 Task: Find connections with filter location Gualeguay with filter topic #hr with filter profile language English with filter current company Bosch India with filter school KAZI NAZRUL UNIVERSITY, ASANSOL with filter industry Fashion Accessories Manufacturing with filter service category Event Planning with filter keywords title Continuous Improvement Consultant
Action: Mouse moved to (579, 108)
Screenshot: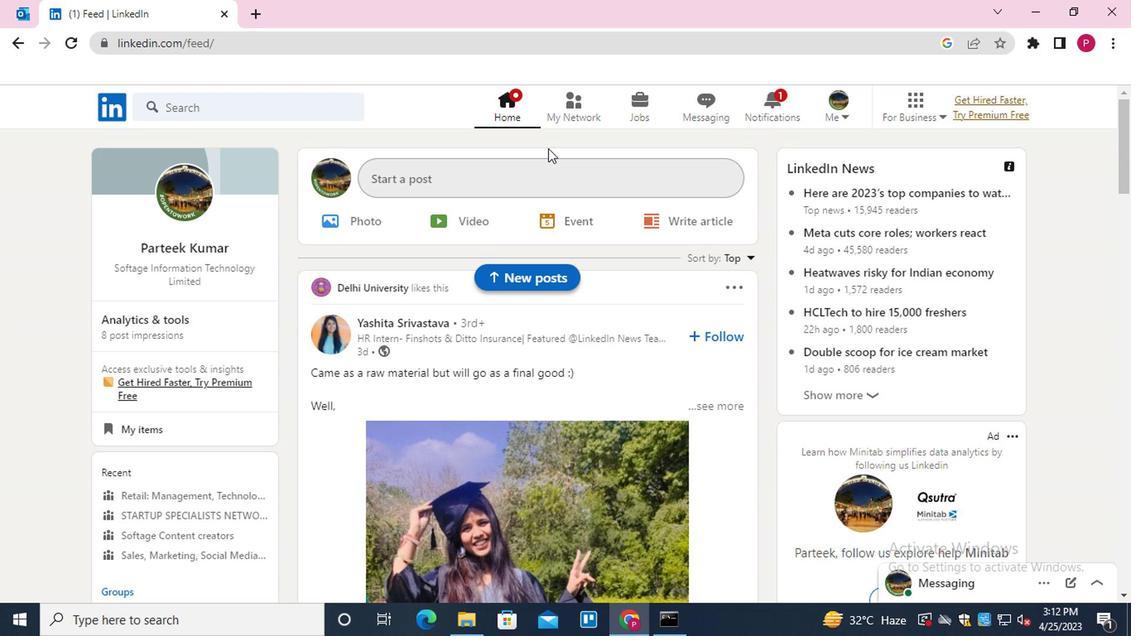 
Action: Mouse pressed left at (579, 108)
Screenshot: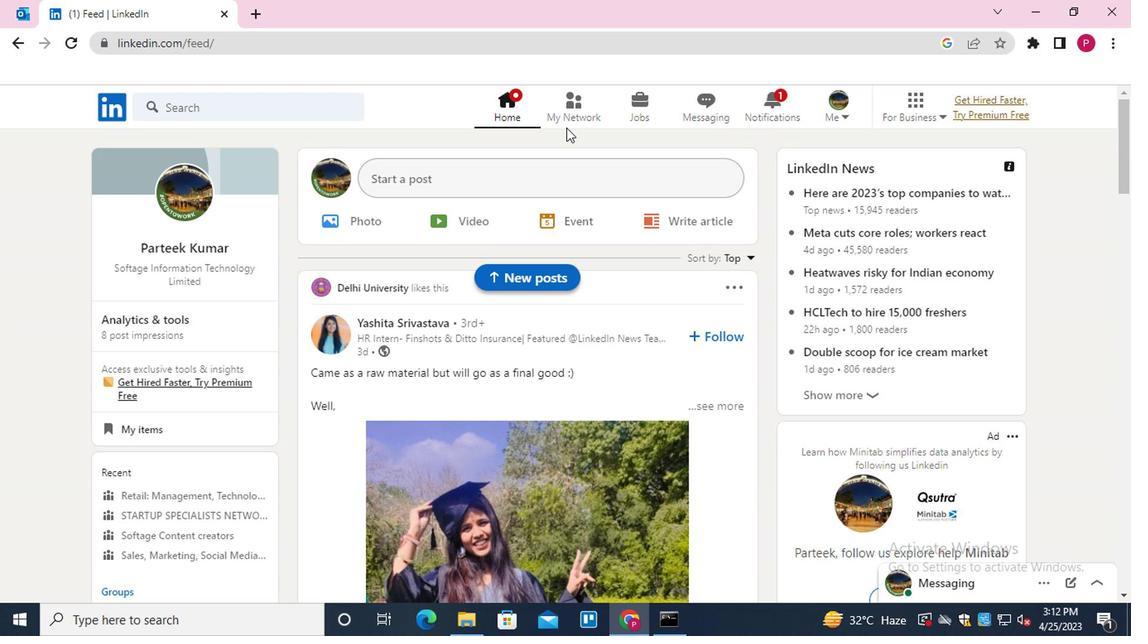 
Action: Mouse moved to (220, 199)
Screenshot: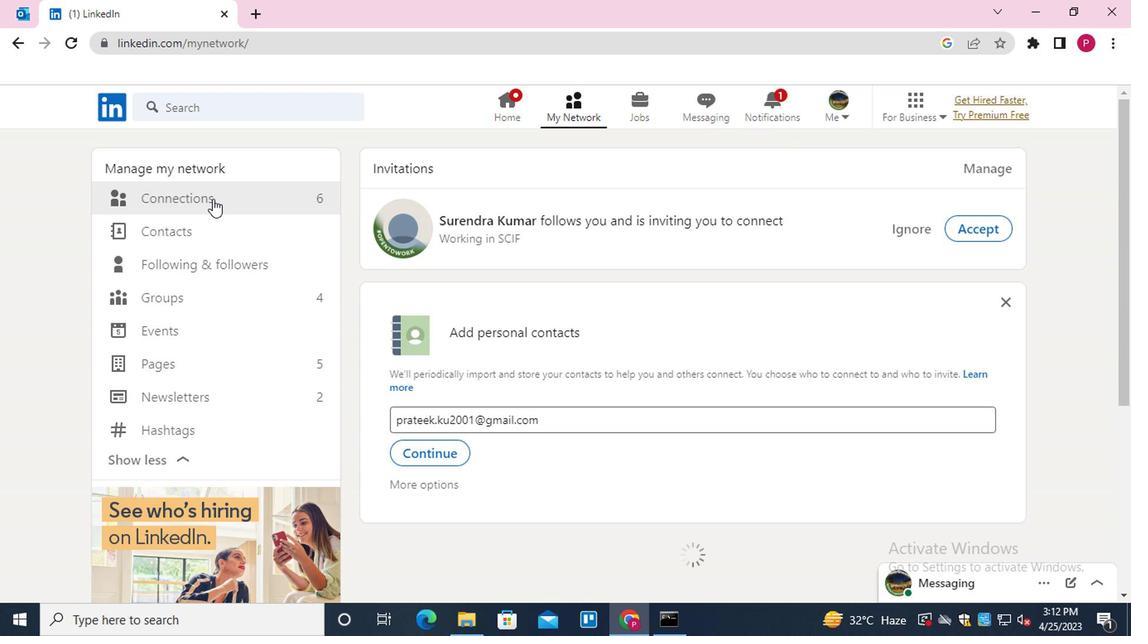 
Action: Mouse pressed left at (220, 199)
Screenshot: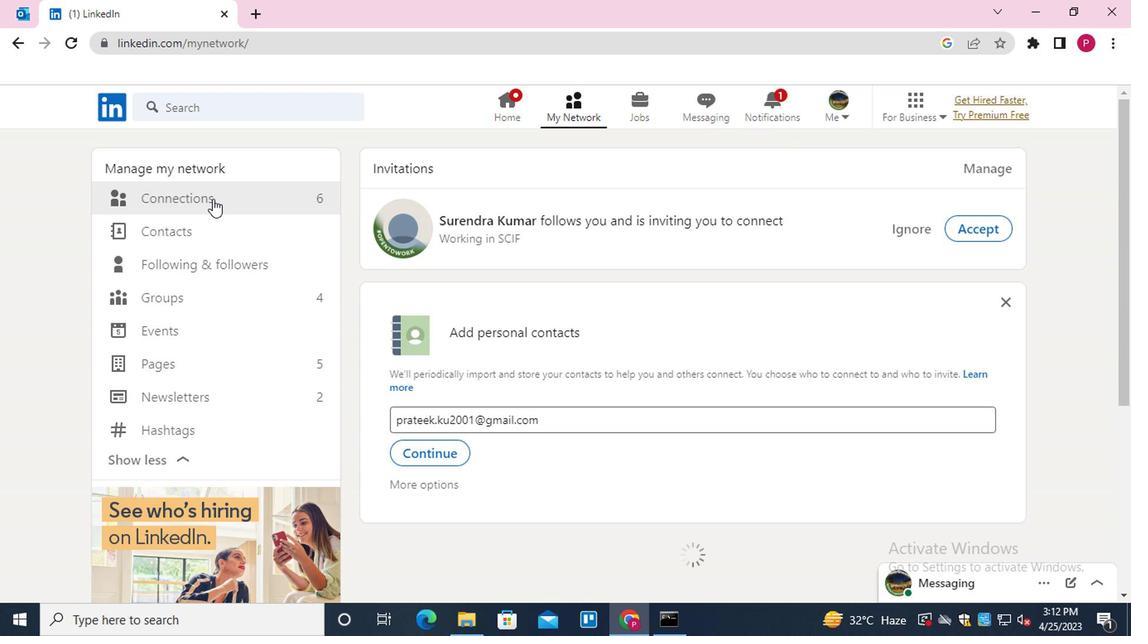 
Action: Mouse moved to (717, 202)
Screenshot: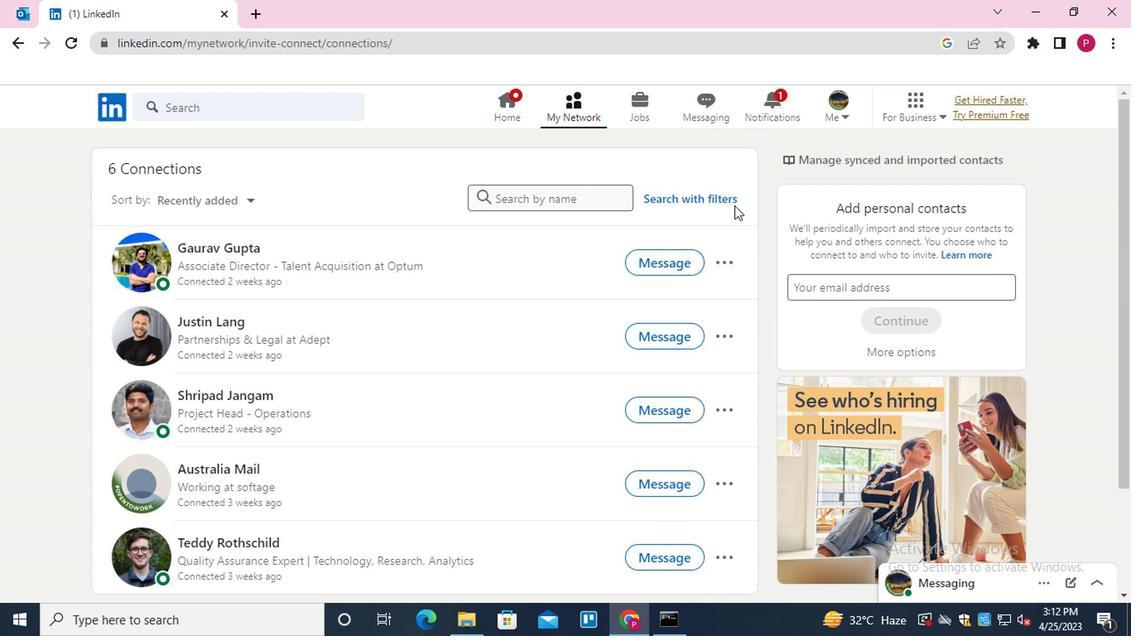 
Action: Mouse pressed left at (717, 202)
Screenshot: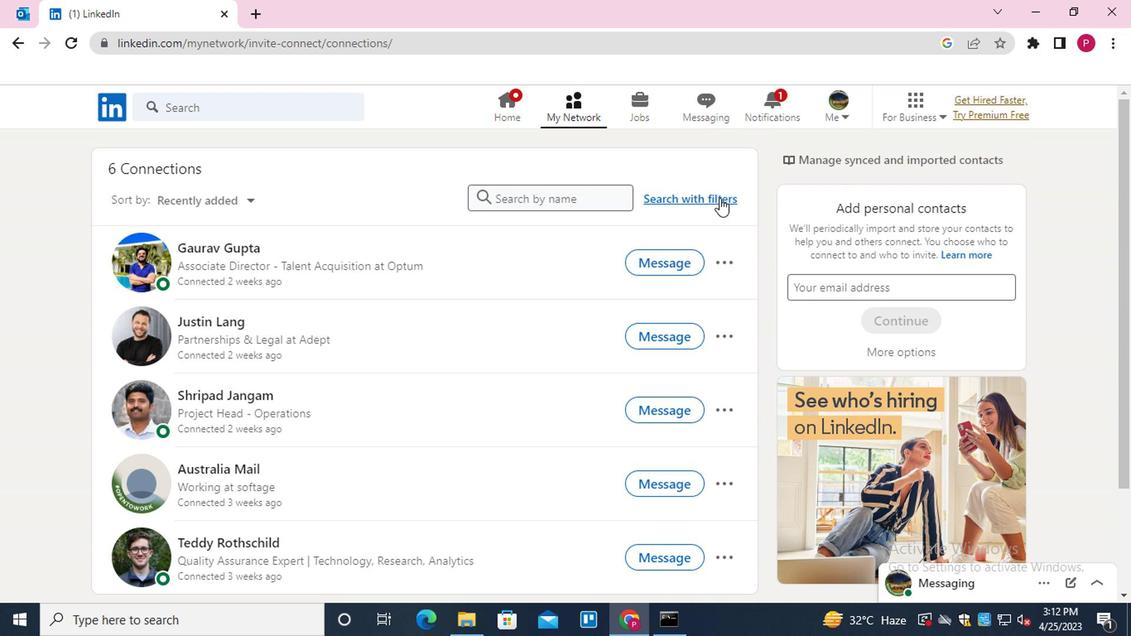 
Action: Mouse moved to (546, 158)
Screenshot: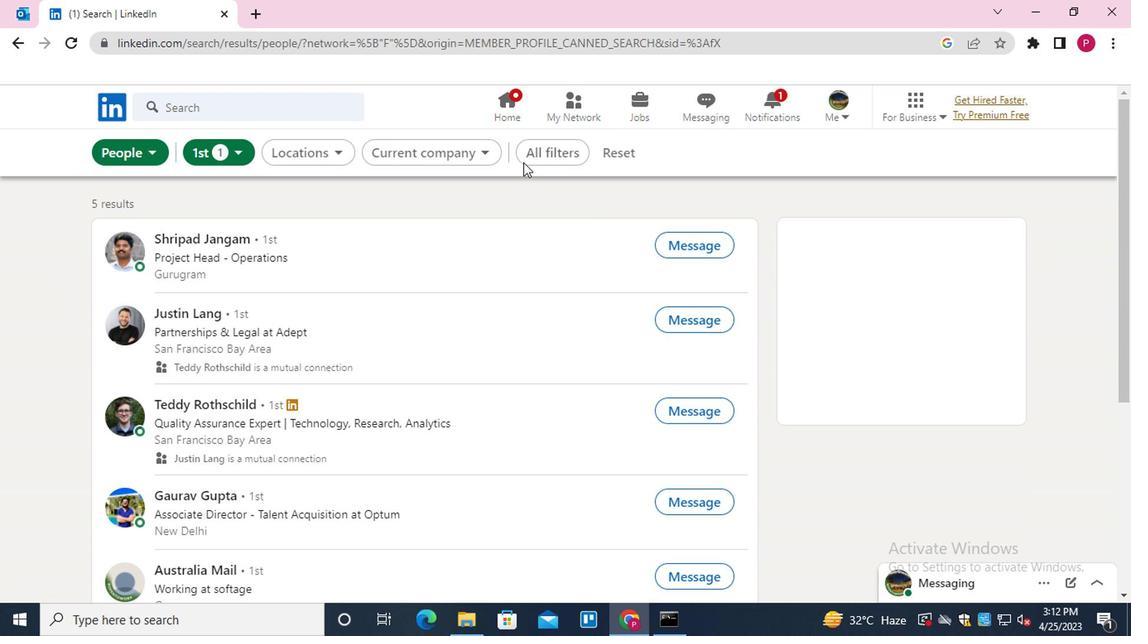 
Action: Mouse pressed left at (546, 158)
Screenshot: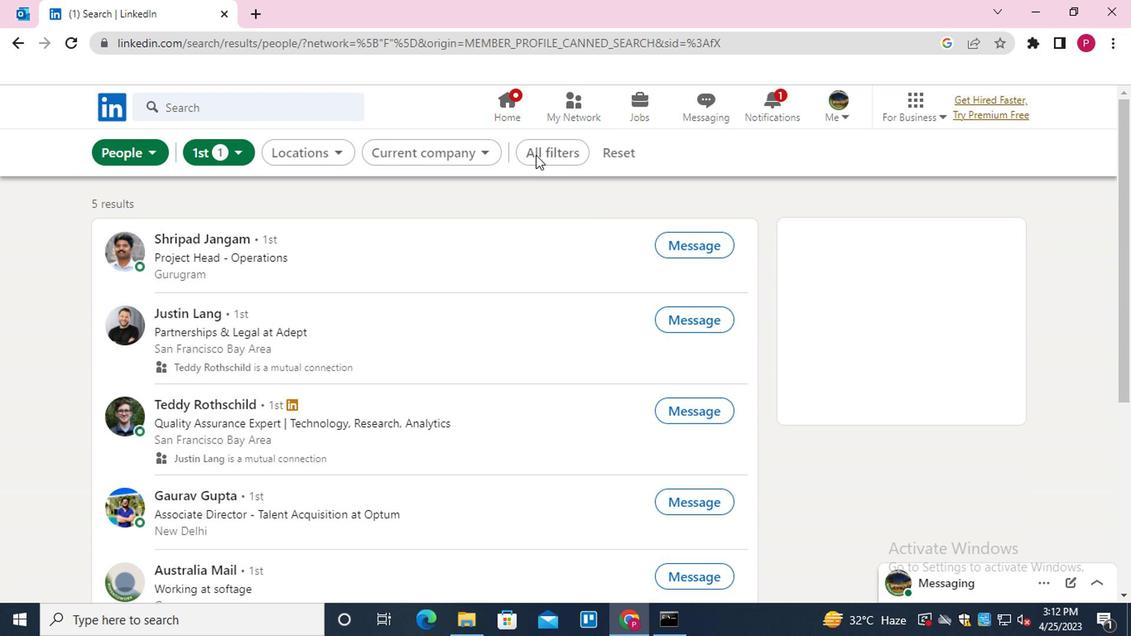 
Action: Mouse moved to (802, 382)
Screenshot: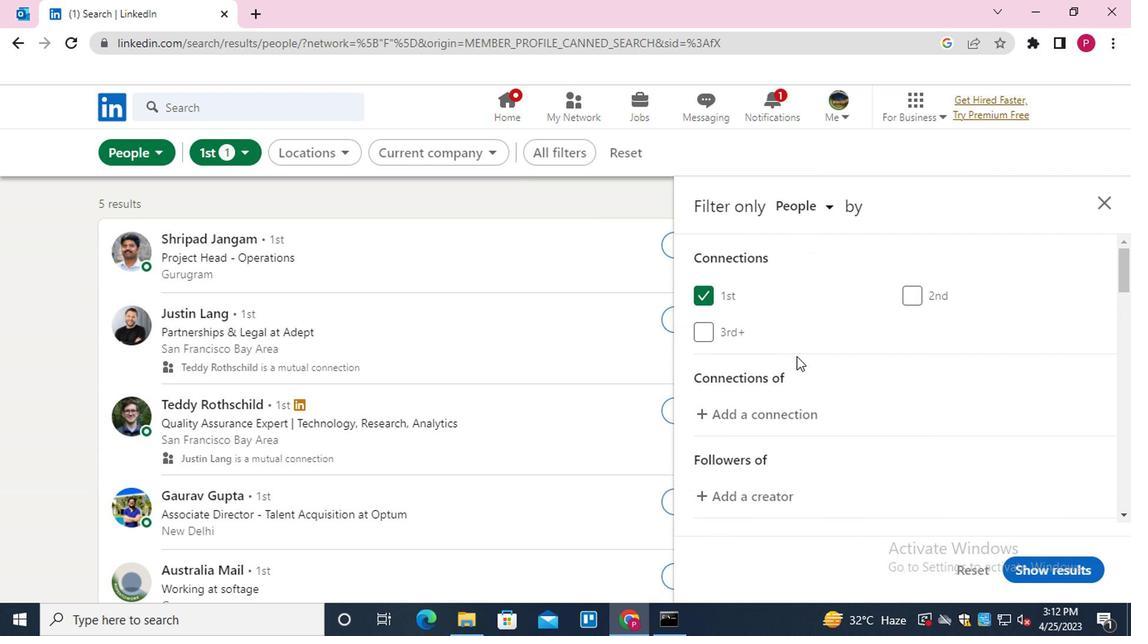 
Action: Mouse scrolled (802, 381) with delta (0, -1)
Screenshot: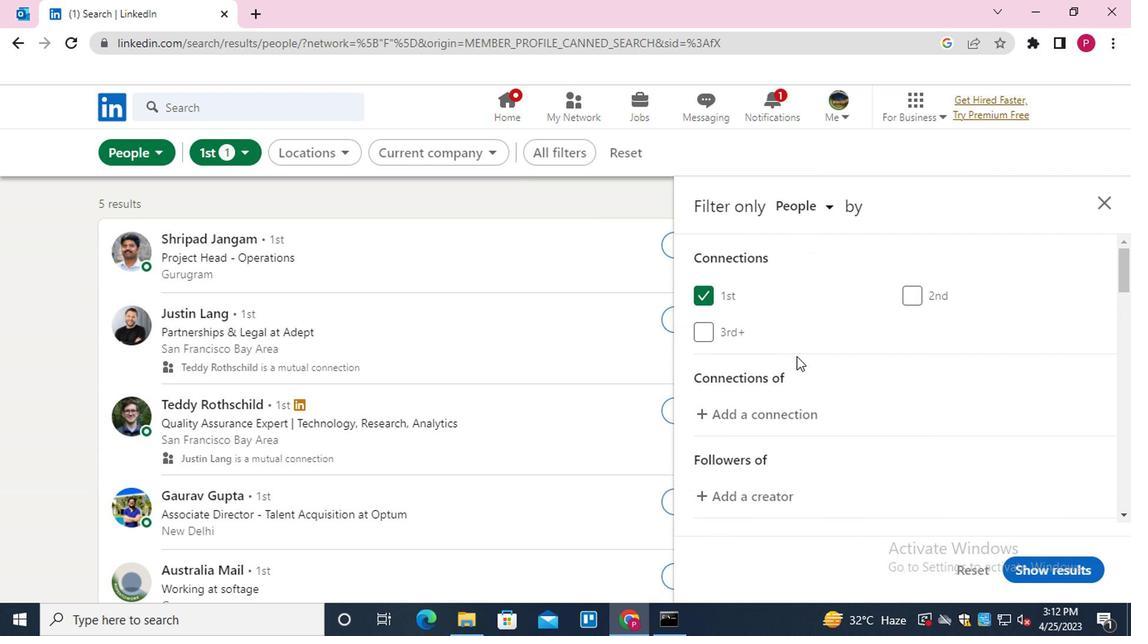 
Action: Mouse moved to (806, 387)
Screenshot: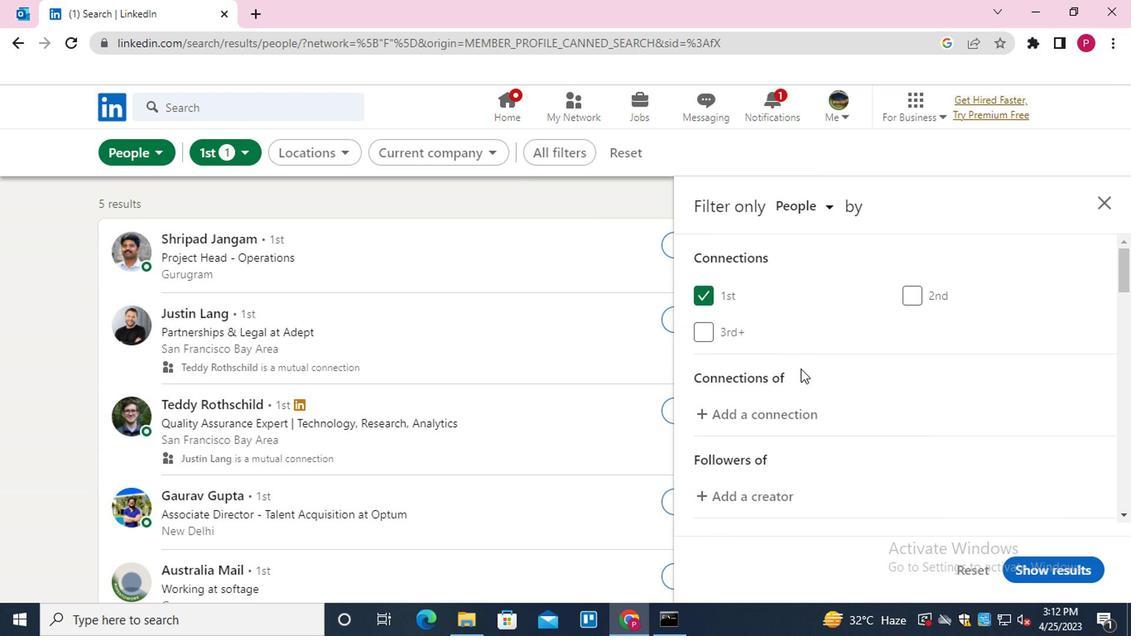
Action: Mouse scrolled (806, 385) with delta (0, -1)
Screenshot: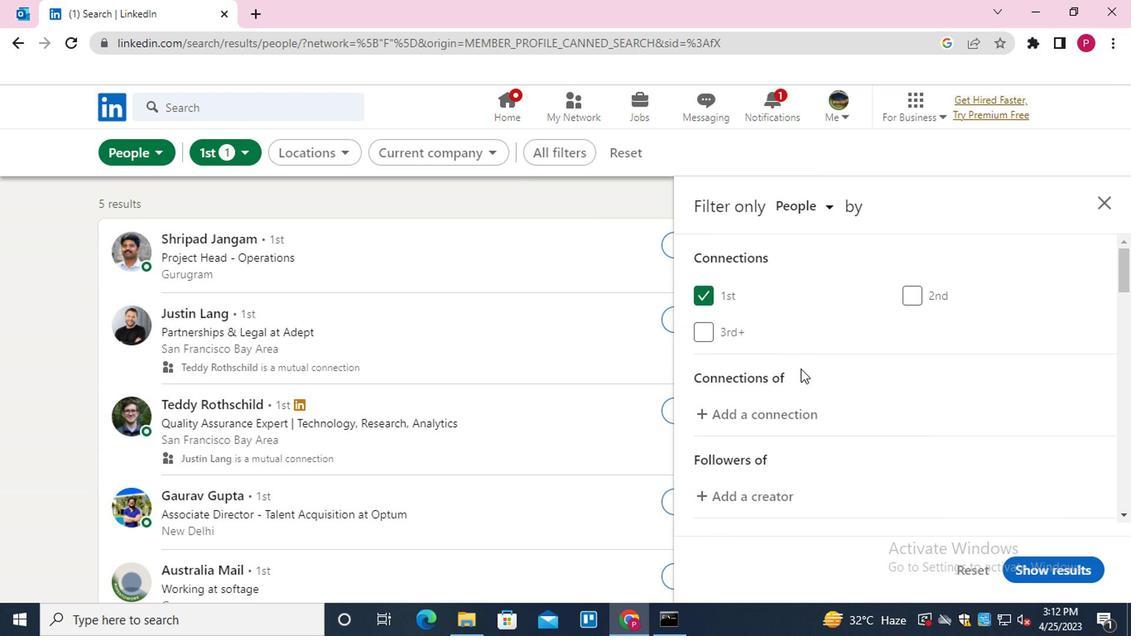 
Action: Mouse moved to (806, 389)
Screenshot: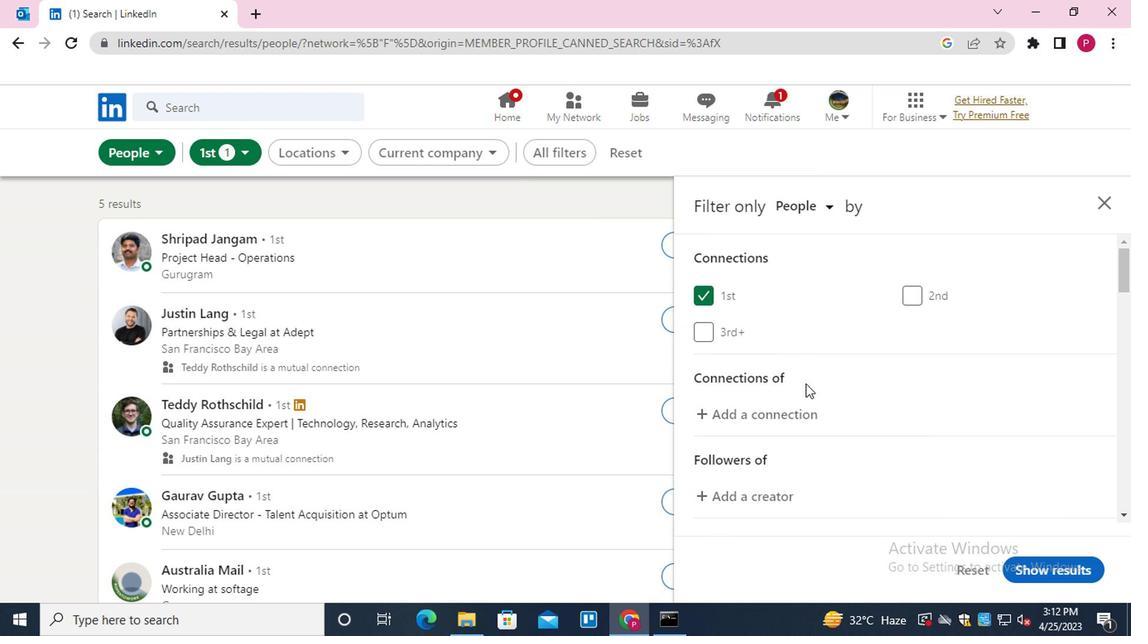 
Action: Mouse scrolled (806, 388) with delta (0, 0)
Screenshot: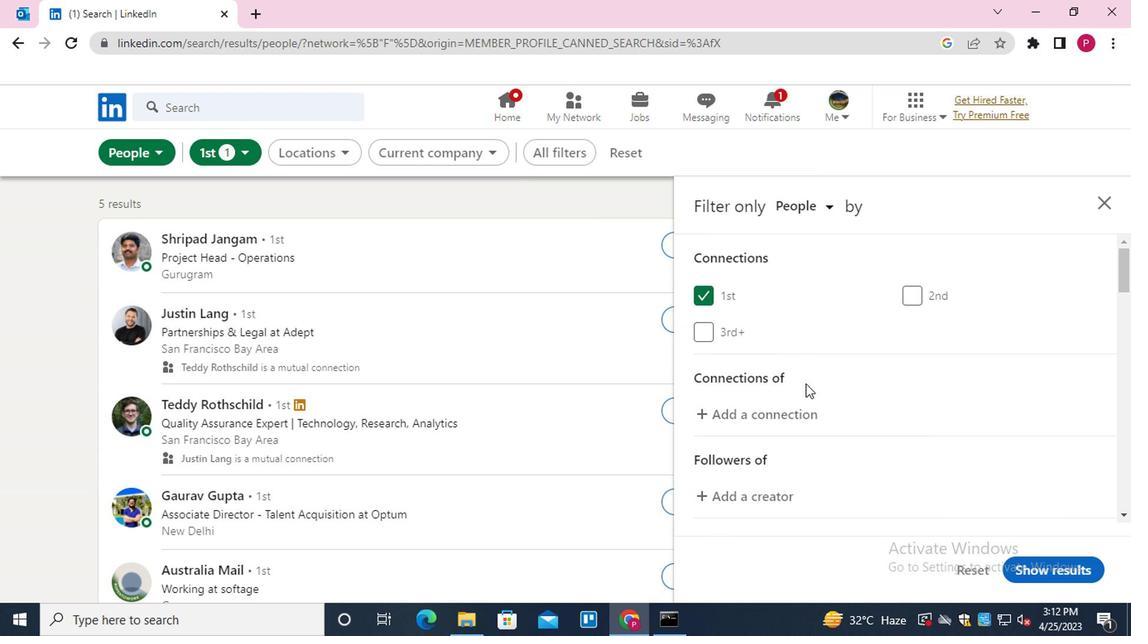 
Action: Mouse moved to (935, 402)
Screenshot: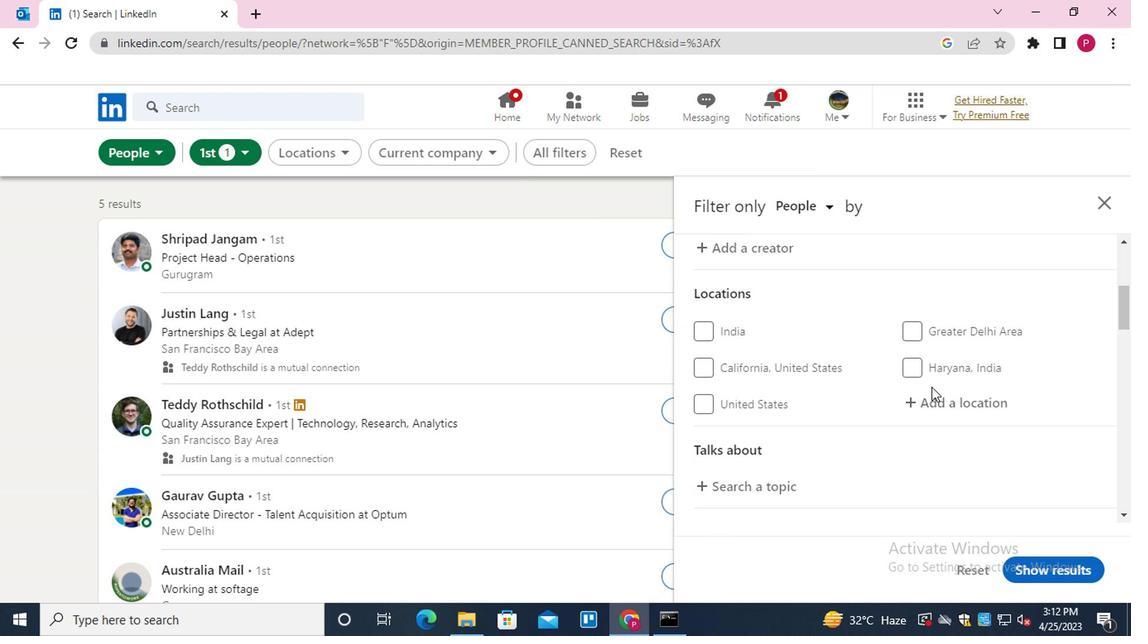 
Action: Mouse pressed left at (935, 402)
Screenshot: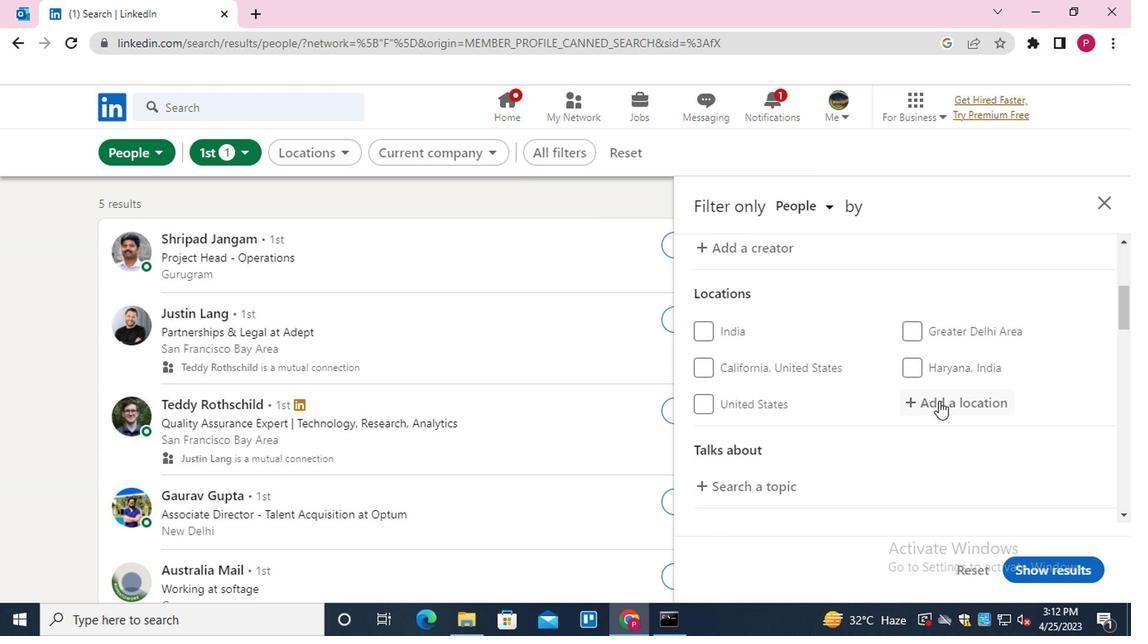 
Action: Mouse moved to (935, 403)
Screenshot: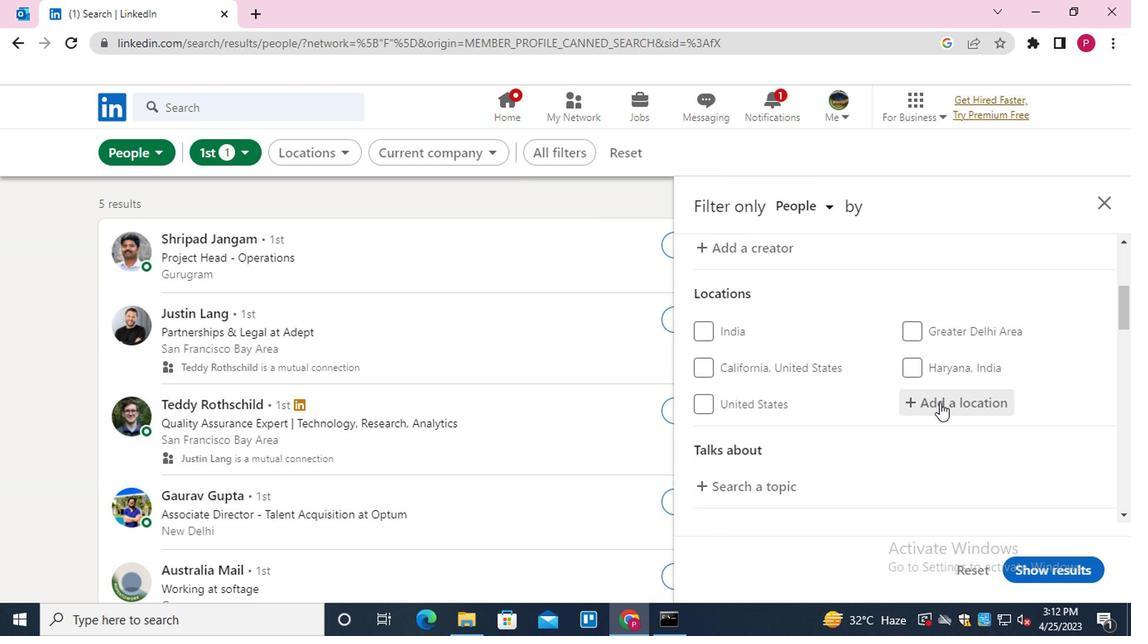 
Action: Key pressed <Key.shift><Key.shift><Key.shift><Key.shift>GUALEGUA
Screenshot: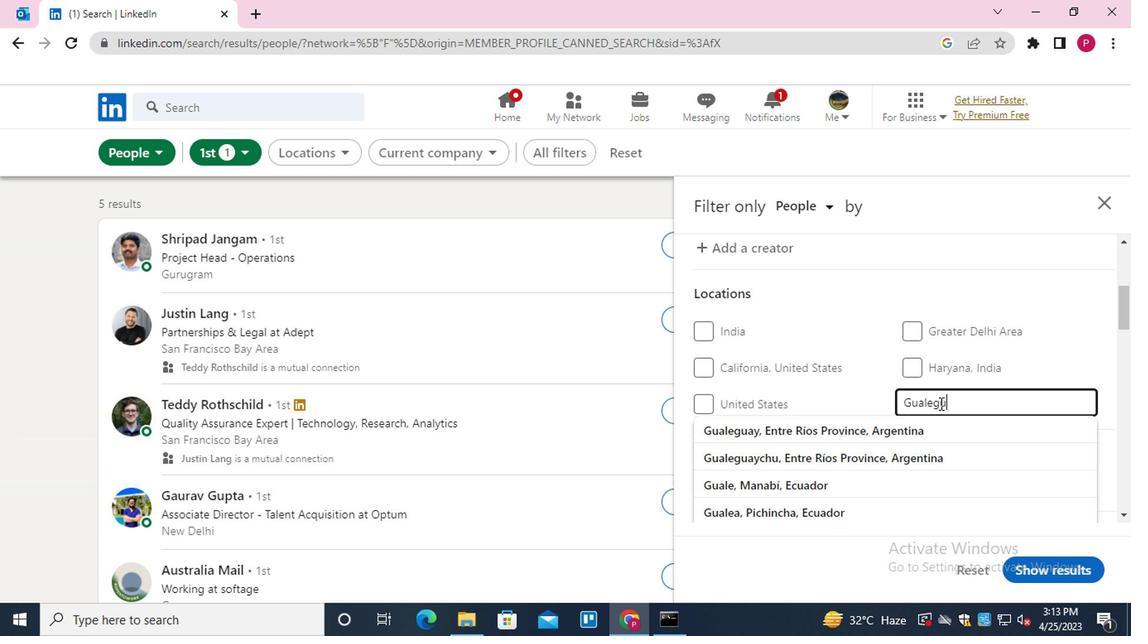 
Action: Mouse moved to (838, 431)
Screenshot: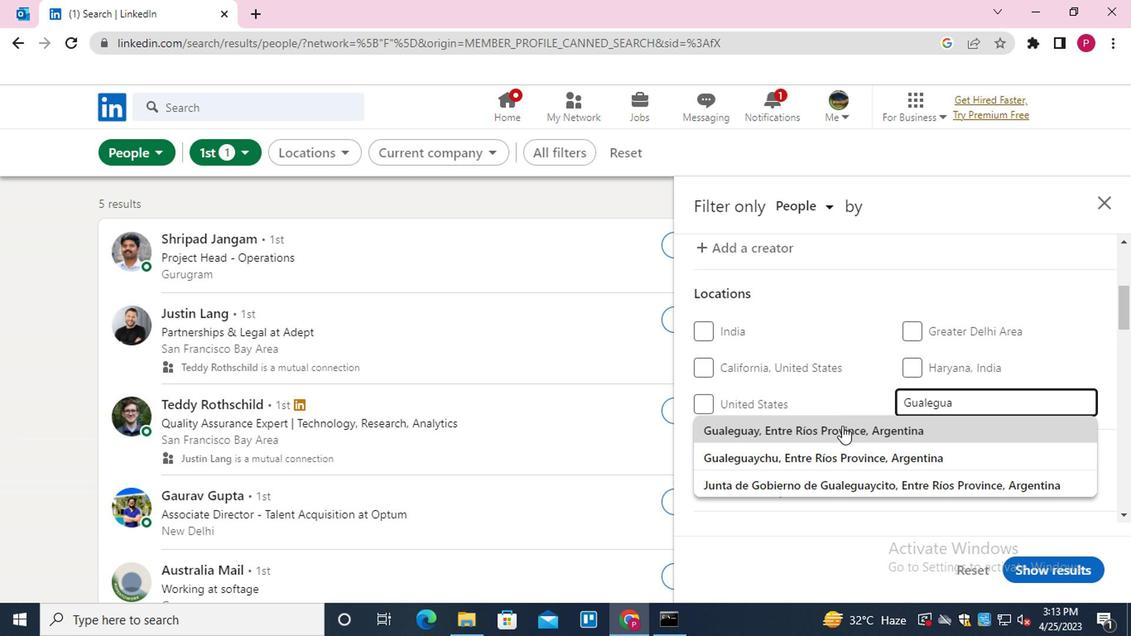 
Action: Mouse pressed left at (838, 431)
Screenshot: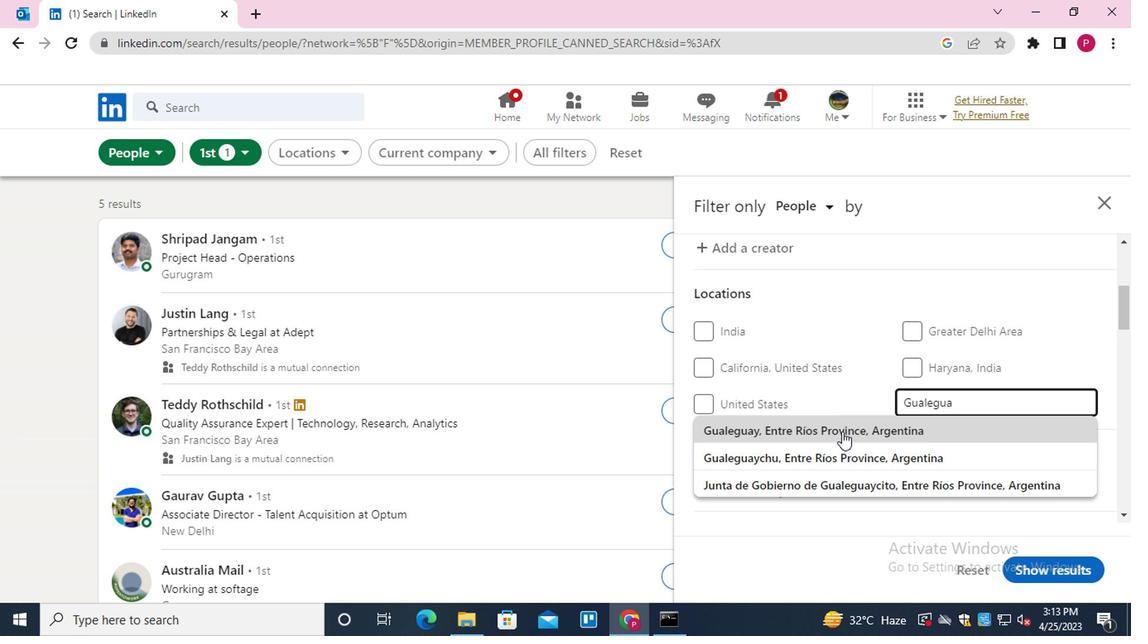 
Action: Mouse moved to (857, 382)
Screenshot: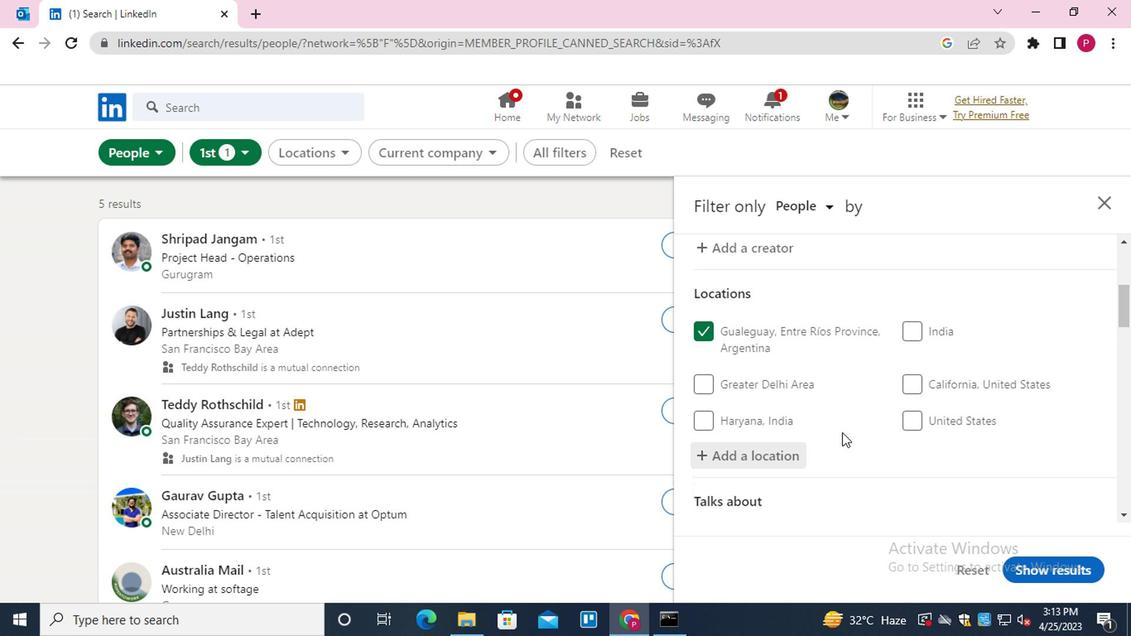 
Action: Mouse scrolled (857, 382) with delta (0, 0)
Screenshot: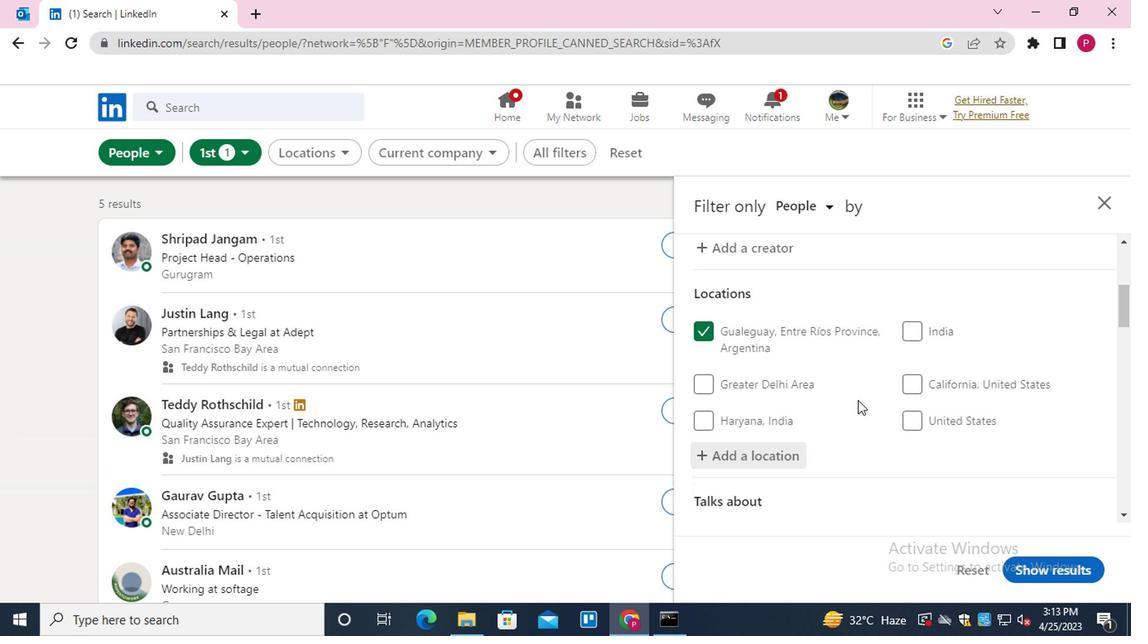 
Action: Mouse scrolled (857, 382) with delta (0, 0)
Screenshot: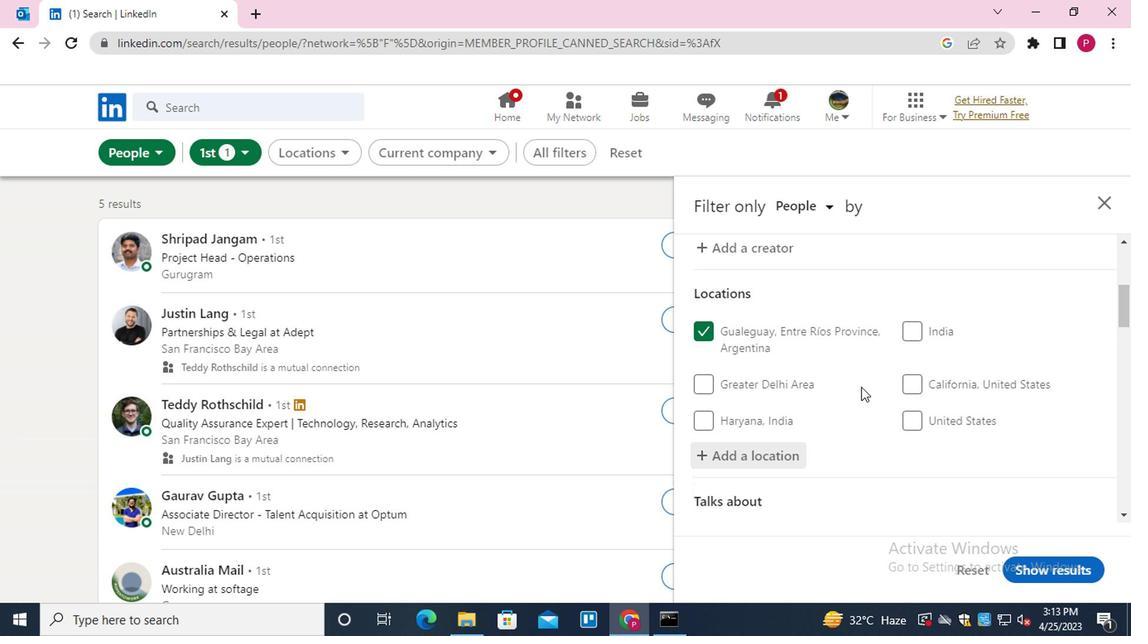 
Action: Mouse moved to (737, 370)
Screenshot: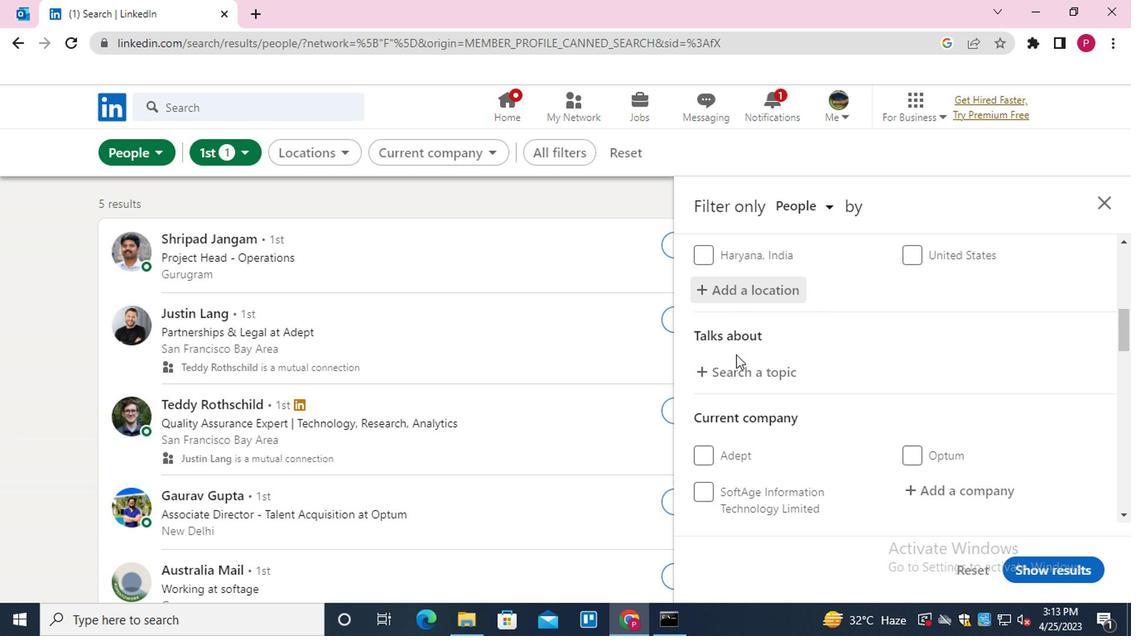 
Action: Mouse pressed left at (737, 370)
Screenshot: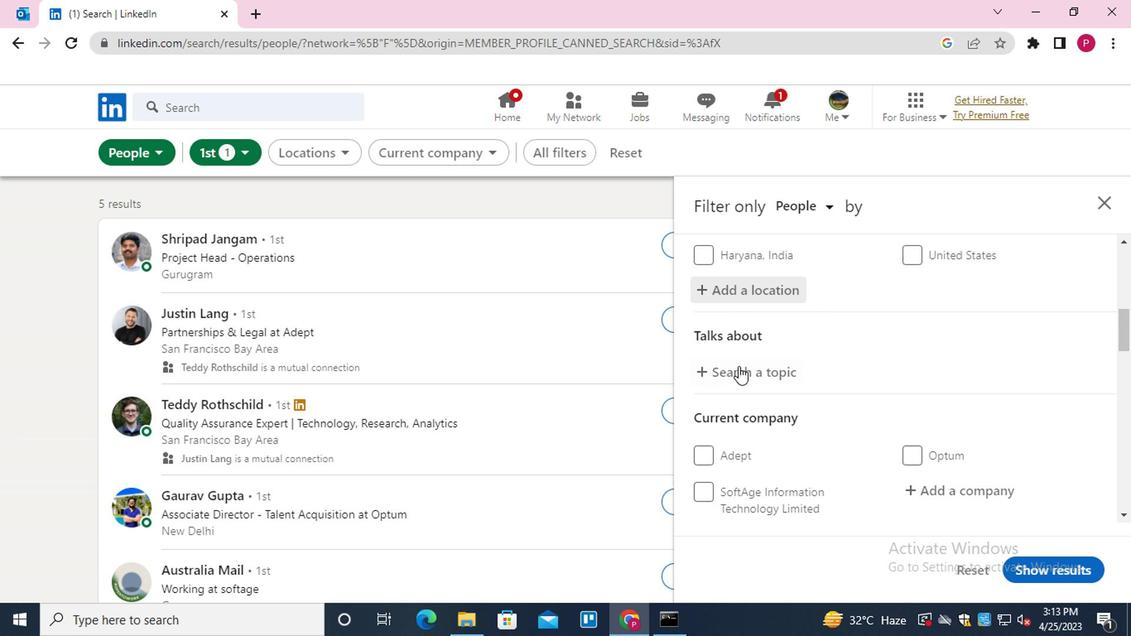 
Action: Key pressed <Key.shift><Key.shift><Key.shift><Key.shift>#HR
Screenshot: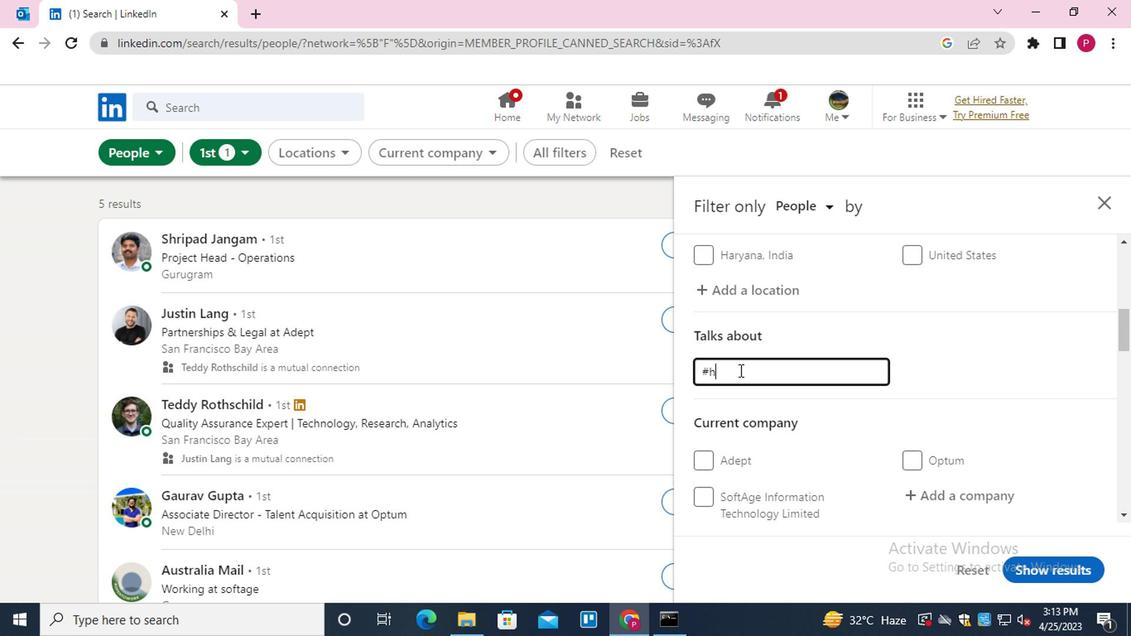
Action: Mouse moved to (746, 368)
Screenshot: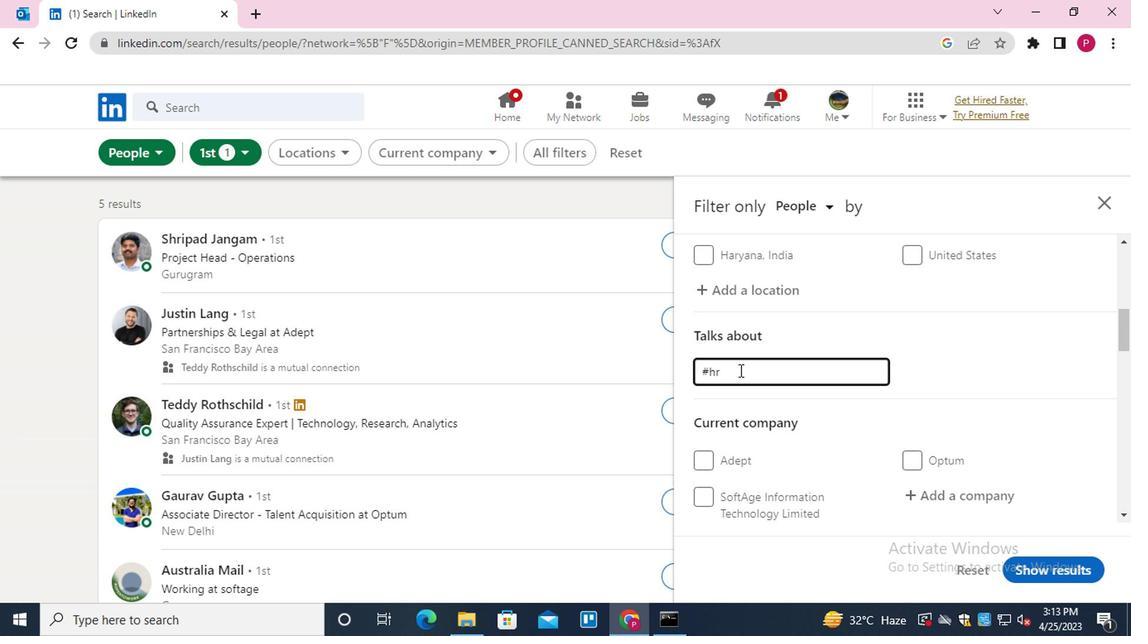 
Action: Mouse scrolled (746, 367) with delta (0, 0)
Screenshot: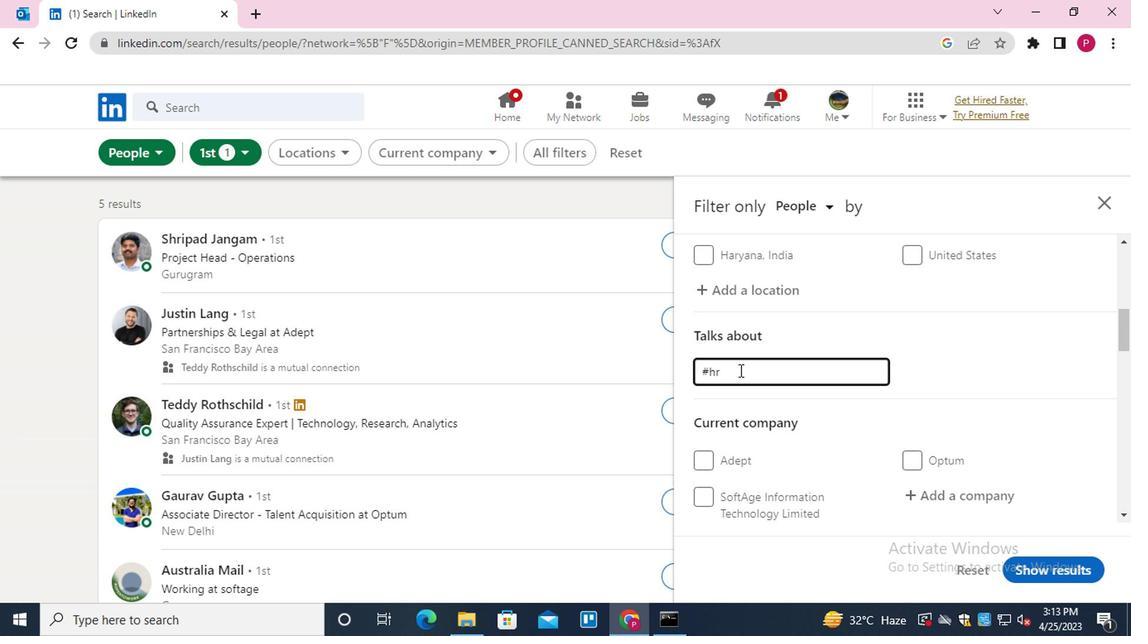 
Action: Mouse scrolled (746, 367) with delta (0, 0)
Screenshot: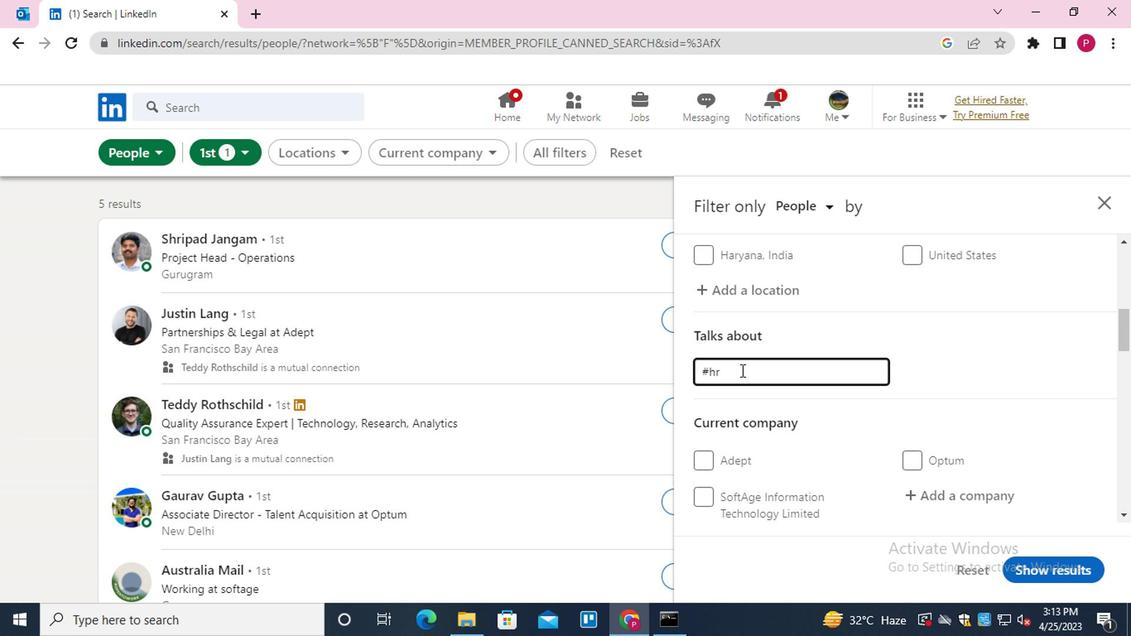 
Action: Mouse moved to (921, 334)
Screenshot: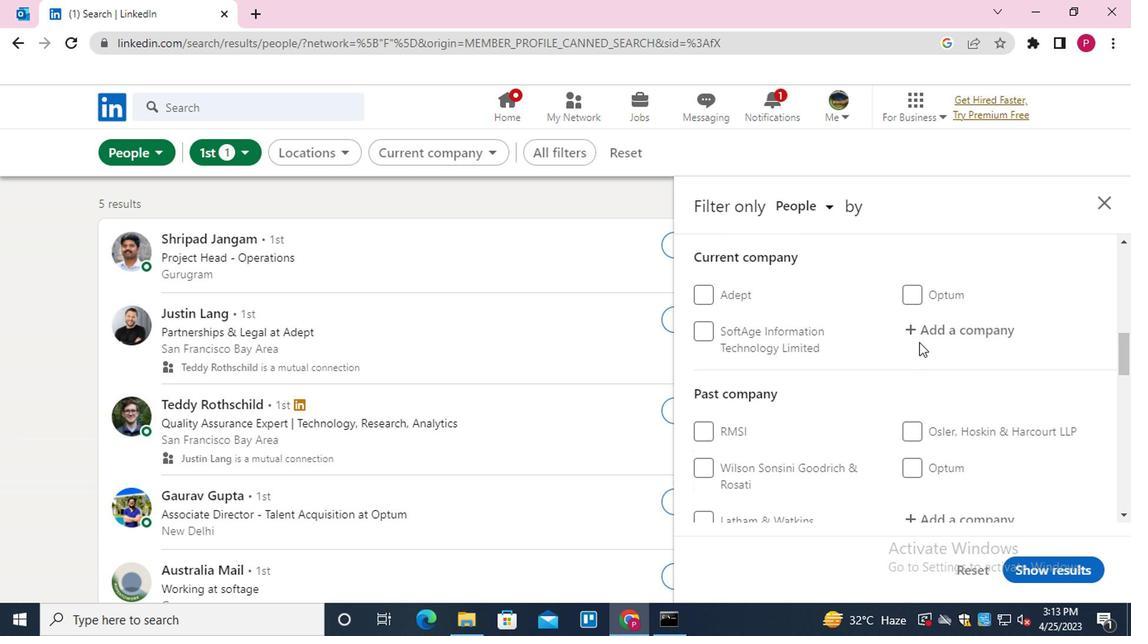 
Action: Mouse pressed left at (921, 334)
Screenshot: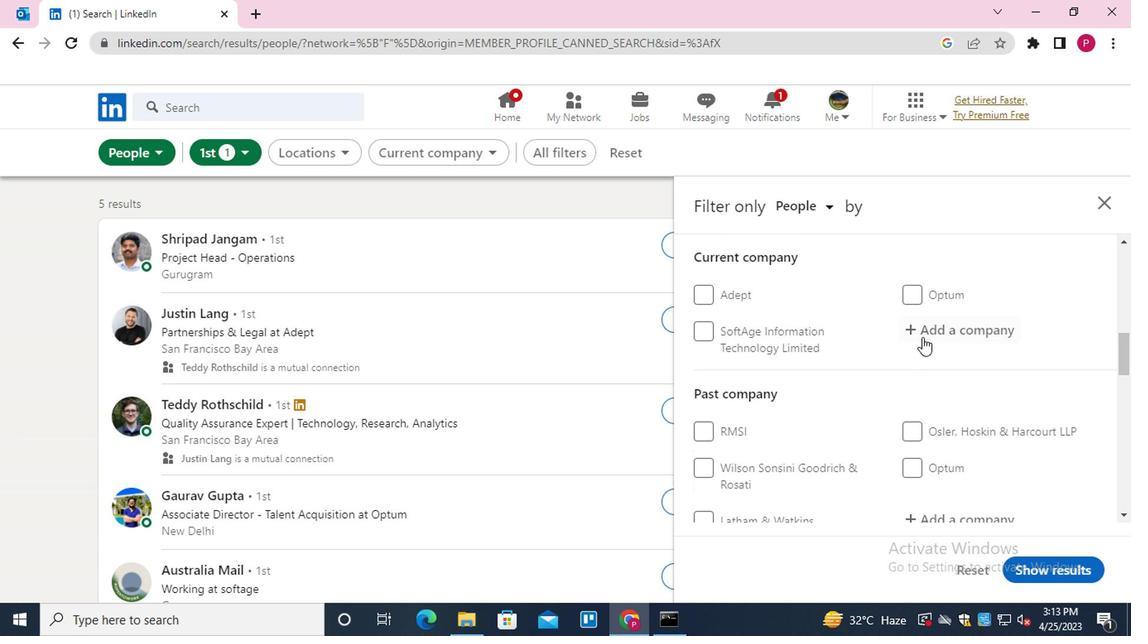
Action: Key pressed <Key.shift><Key.shift><Key.shift><Key.shift><Key.shift><Key.shift><Key.shift><Key.shift><Key.shift><Key.shift><Key.shift><Key.shift>BOS
Screenshot: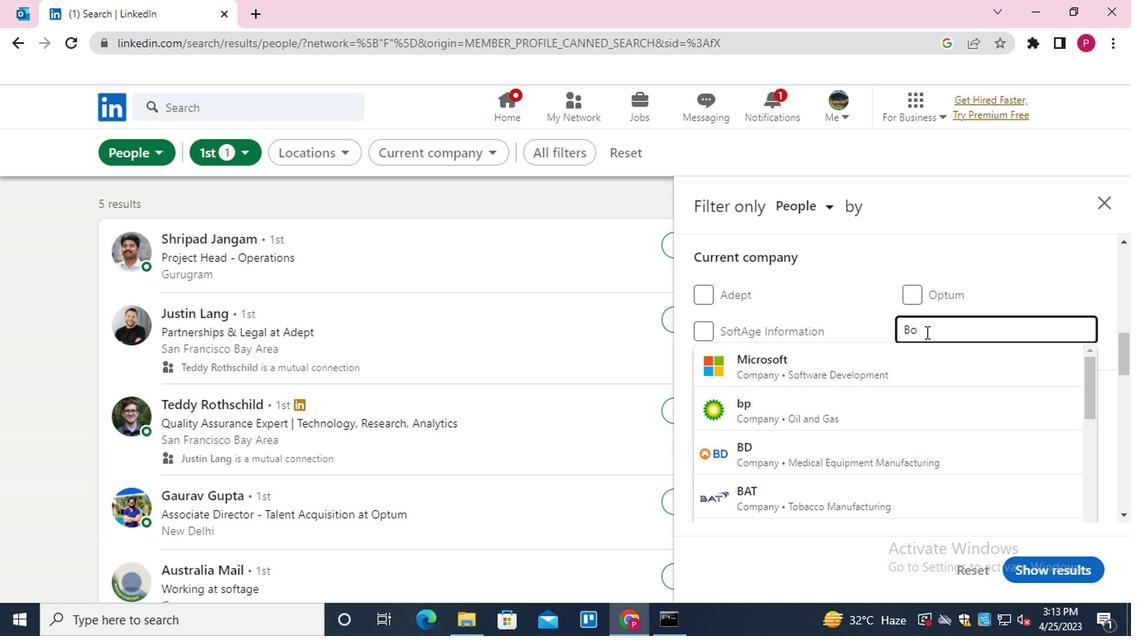 
Action: Mouse moved to (903, 365)
Screenshot: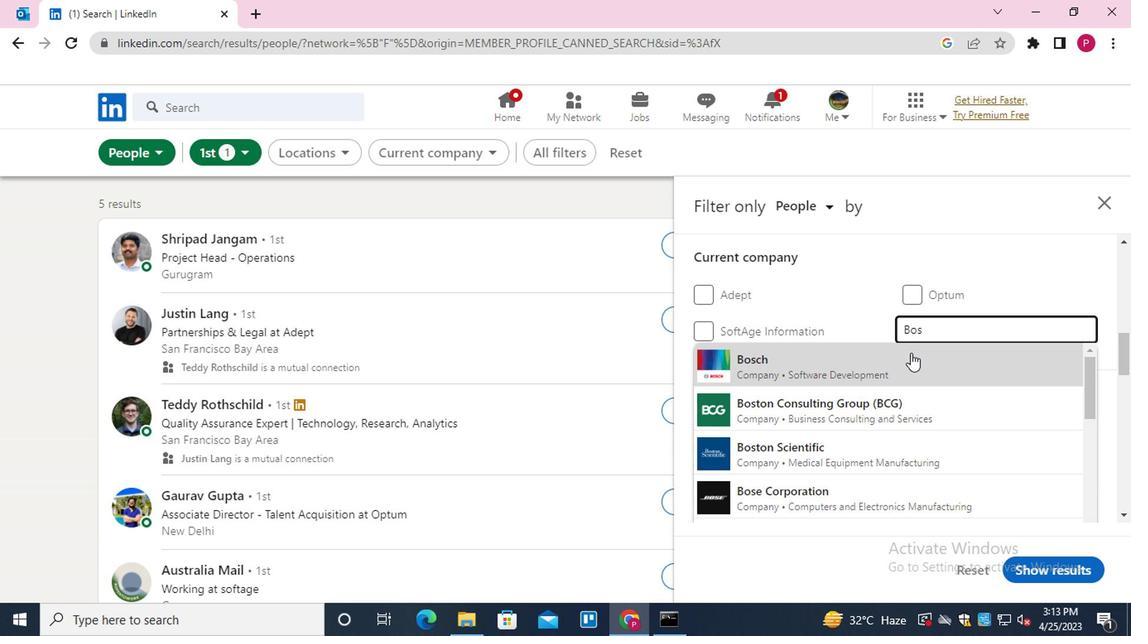 
Action: Key pressed CH<Key.space><Key.shift>I
Screenshot: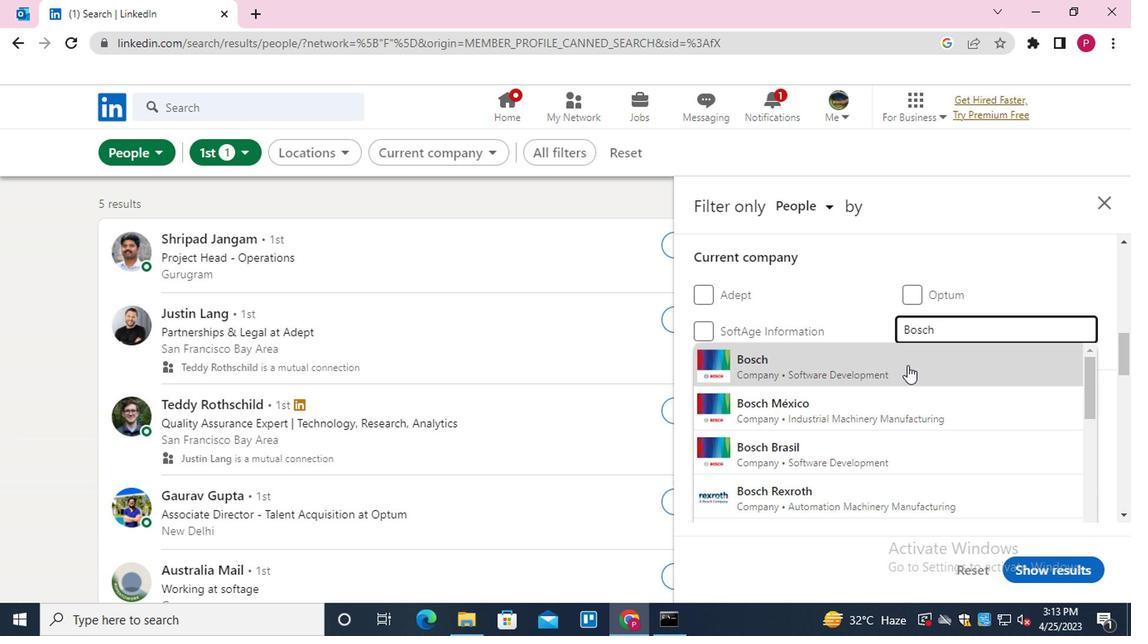 
Action: Mouse moved to (860, 369)
Screenshot: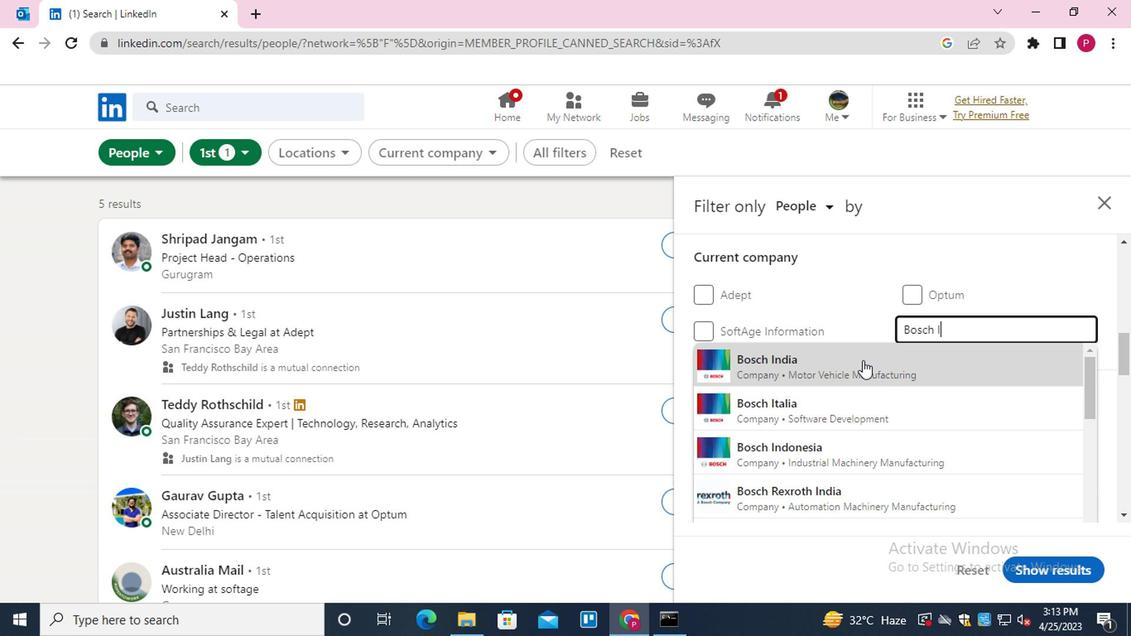 
Action: Mouse pressed left at (860, 369)
Screenshot: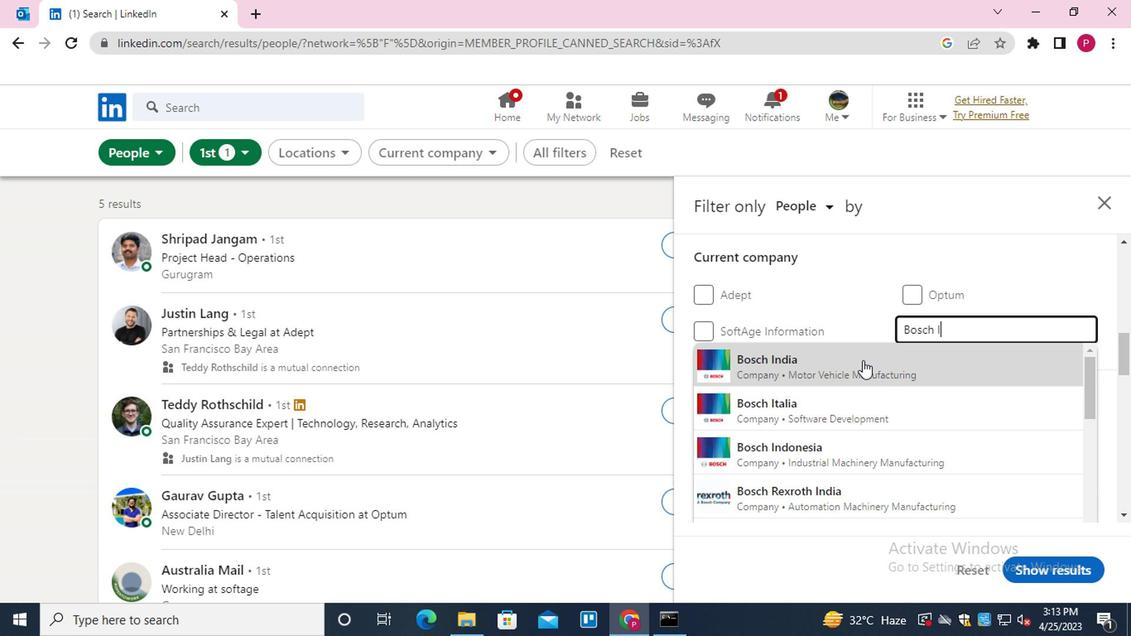 
Action: Mouse moved to (818, 369)
Screenshot: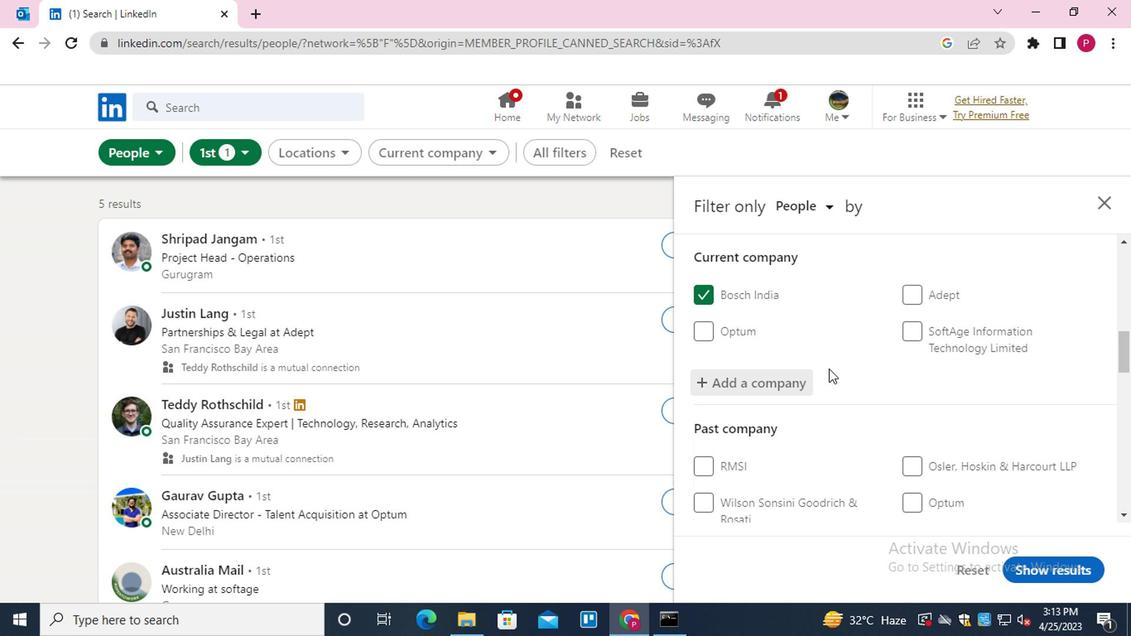 
Action: Mouse scrolled (818, 368) with delta (0, -1)
Screenshot: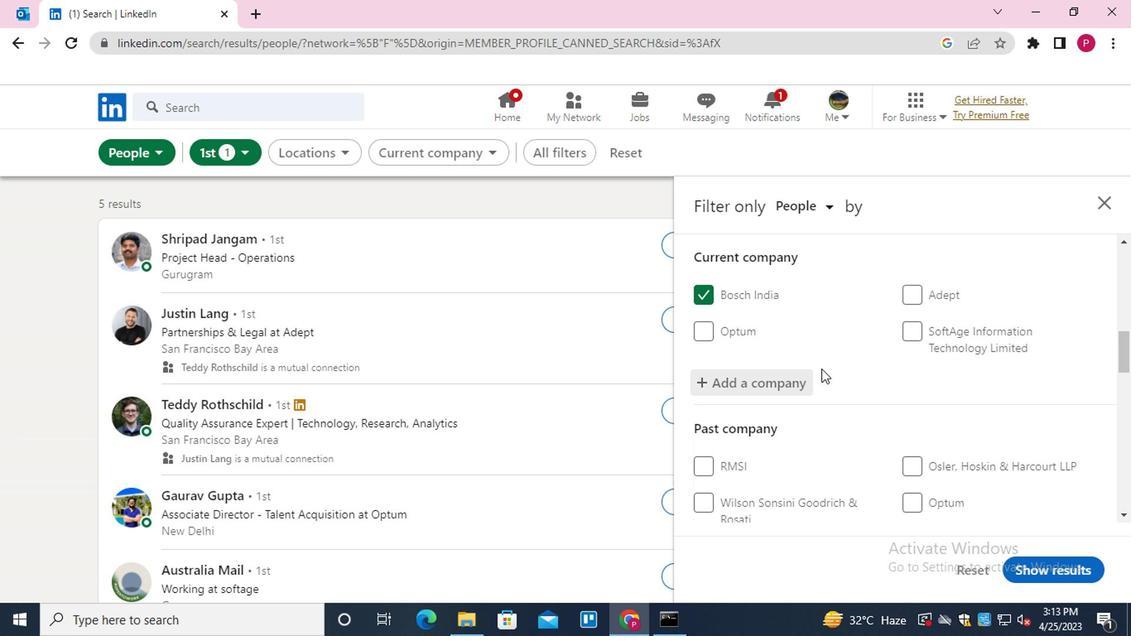 
Action: Mouse moved to (817, 369)
Screenshot: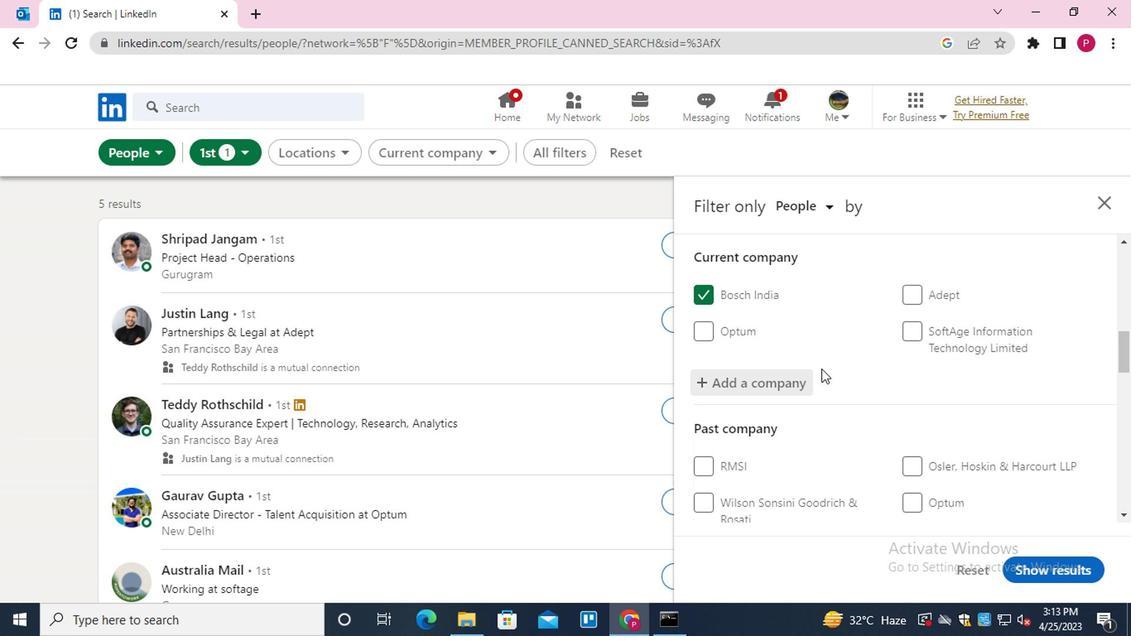 
Action: Mouse scrolled (817, 368) with delta (0, -1)
Screenshot: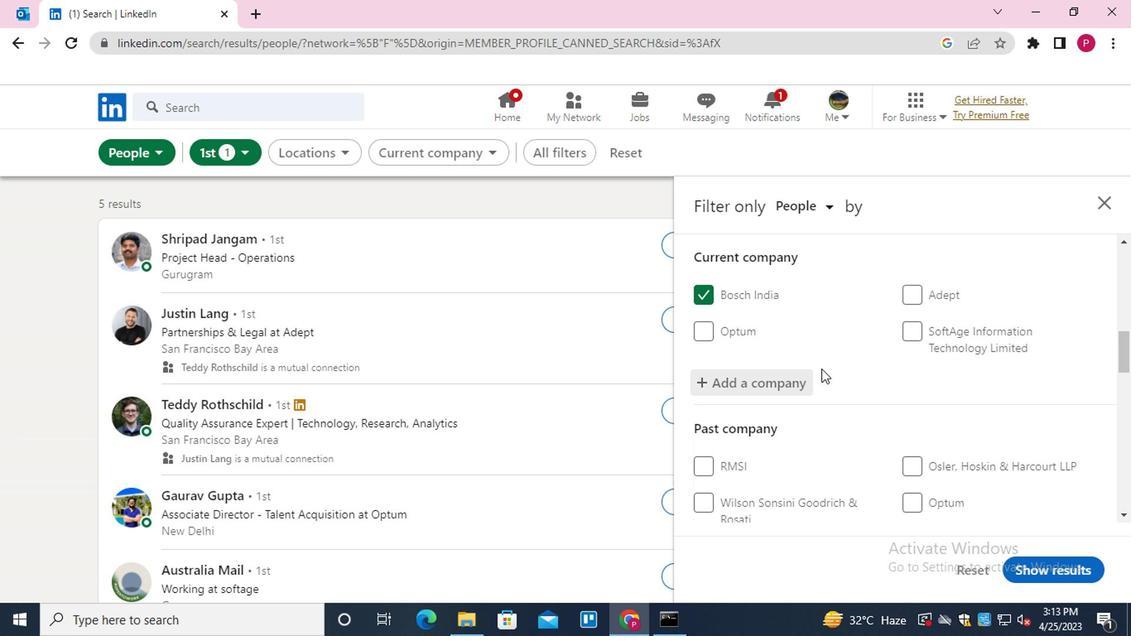 
Action: Mouse moved to (818, 389)
Screenshot: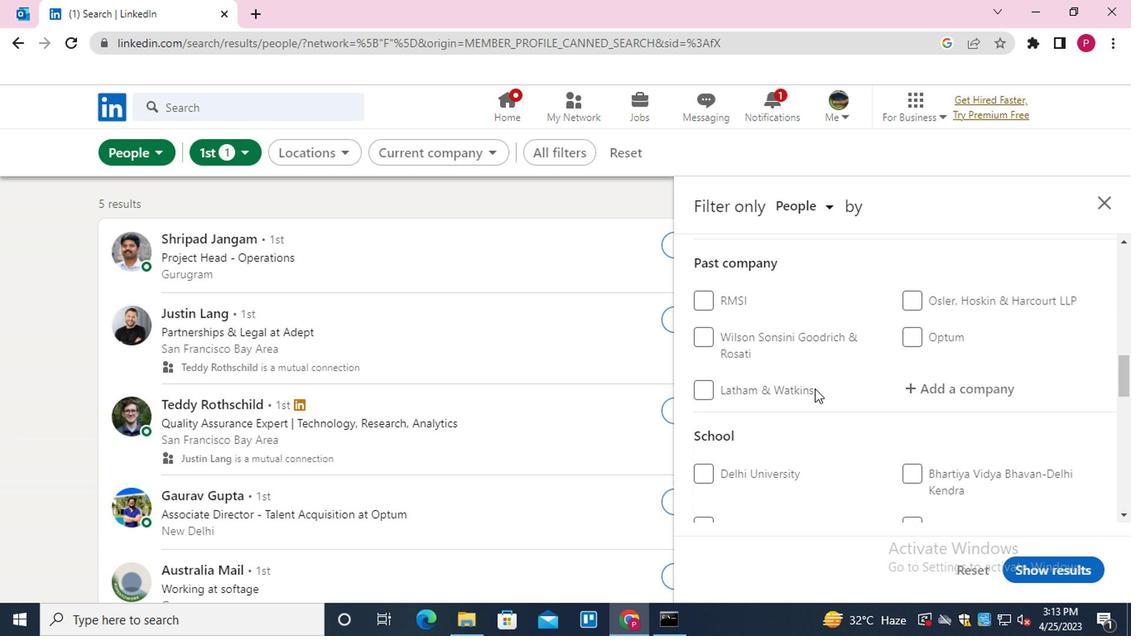 
Action: Mouse scrolled (818, 388) with delta (0, 0)
Screenshot: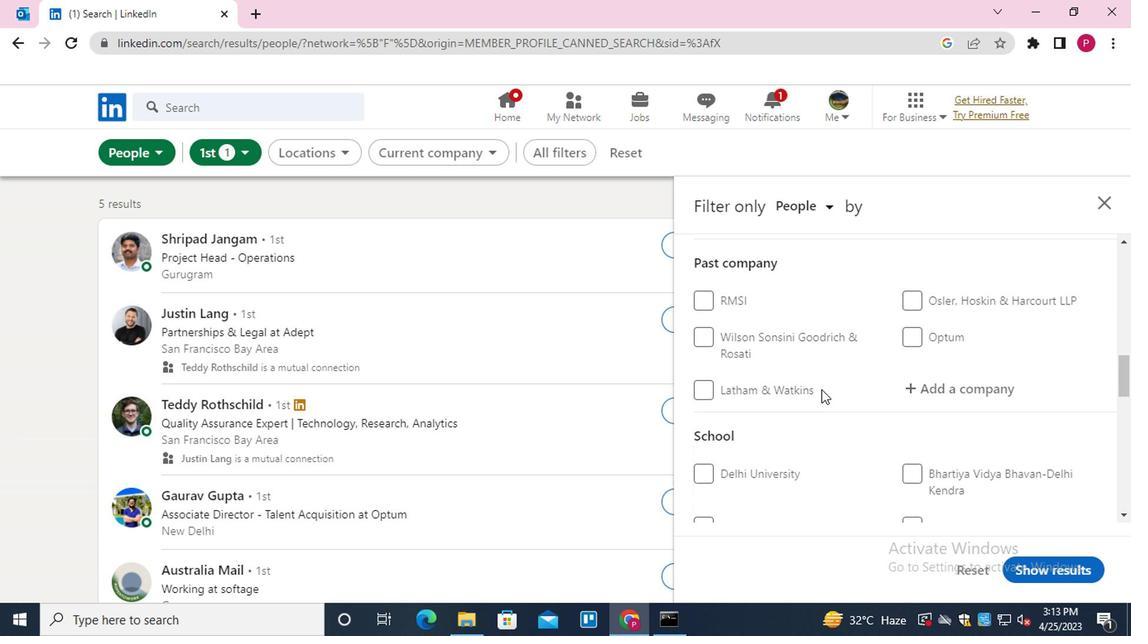 
Action: Mouse scrolled (818, 388) with delta (0, 0)
Screenshot: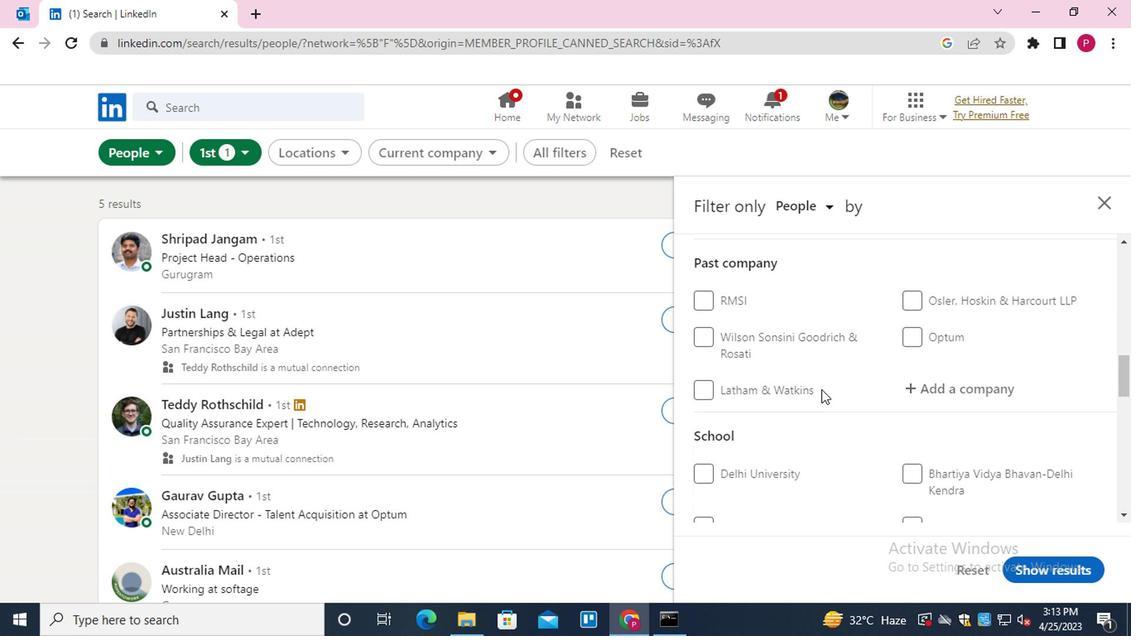 
Action: Mouse moved to (943, 411)
Screenshot: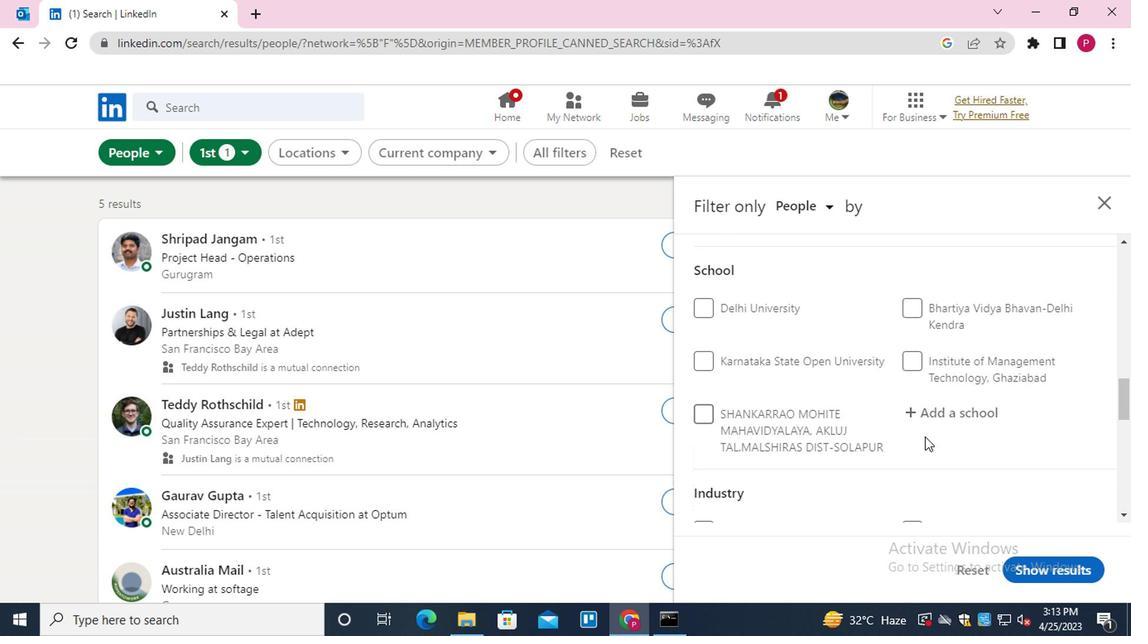 
Action: Mouse pressed left at (943, 411)
Screenshot: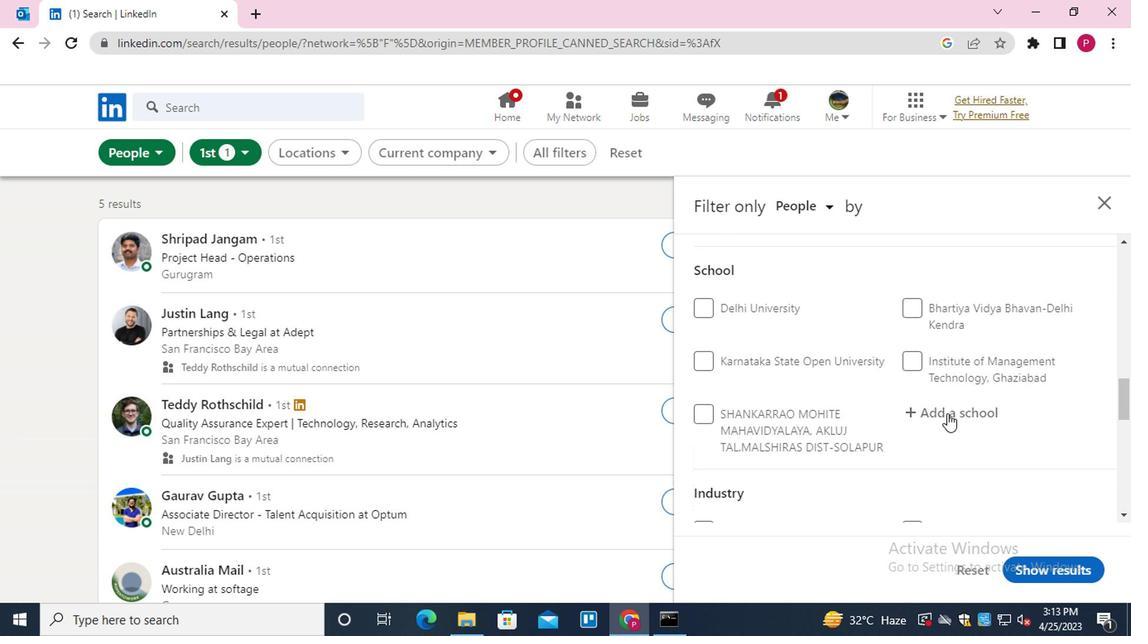 
Action: Key pressed <Key.shift><Key.shift><Key.shift><Key.shift><Key.shift><Key.shift><Key.shift><Key.shift><Key.shift>KAZI<Key.space>
Screenshot: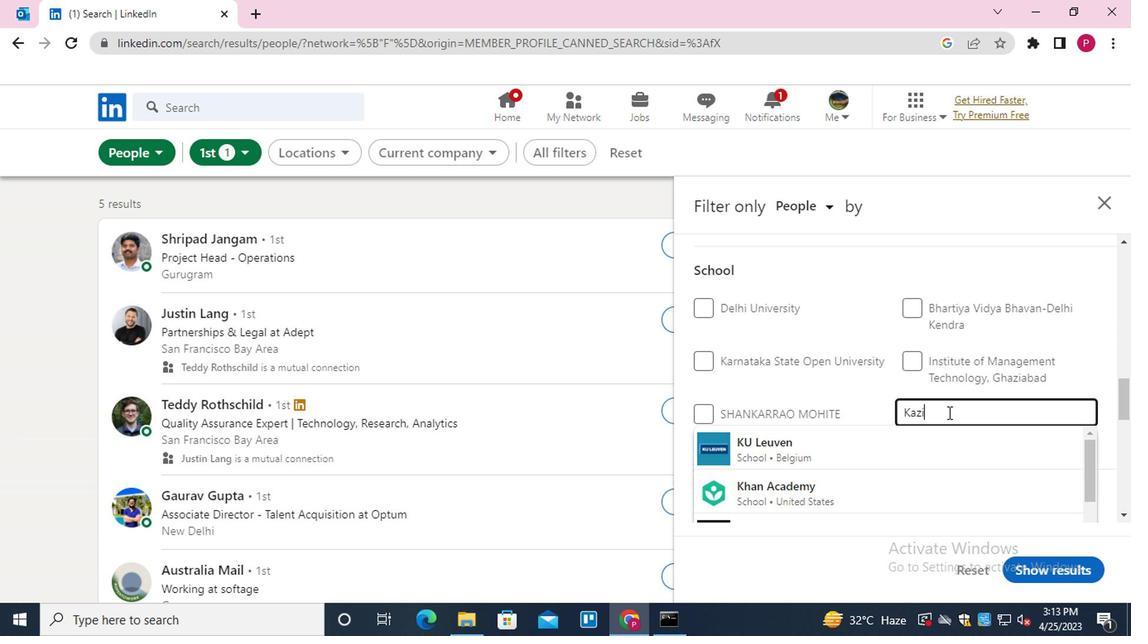 
Action: Mouse moved to (906, 446)
Screenshot: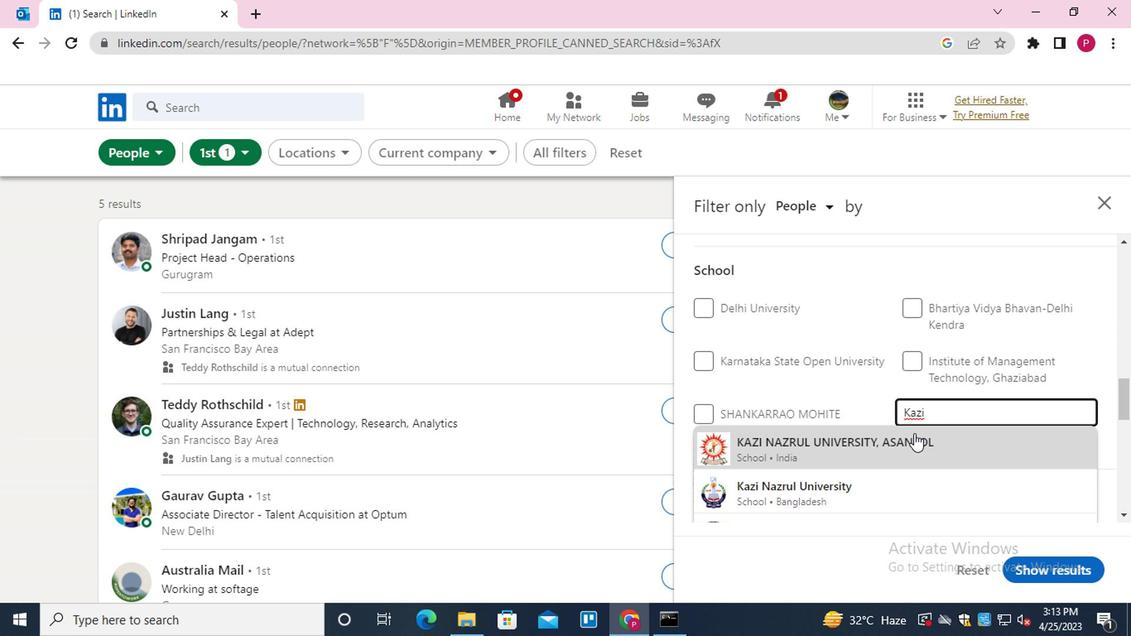 
Action: Mouse pressed left at (906, 446)
Screenshot: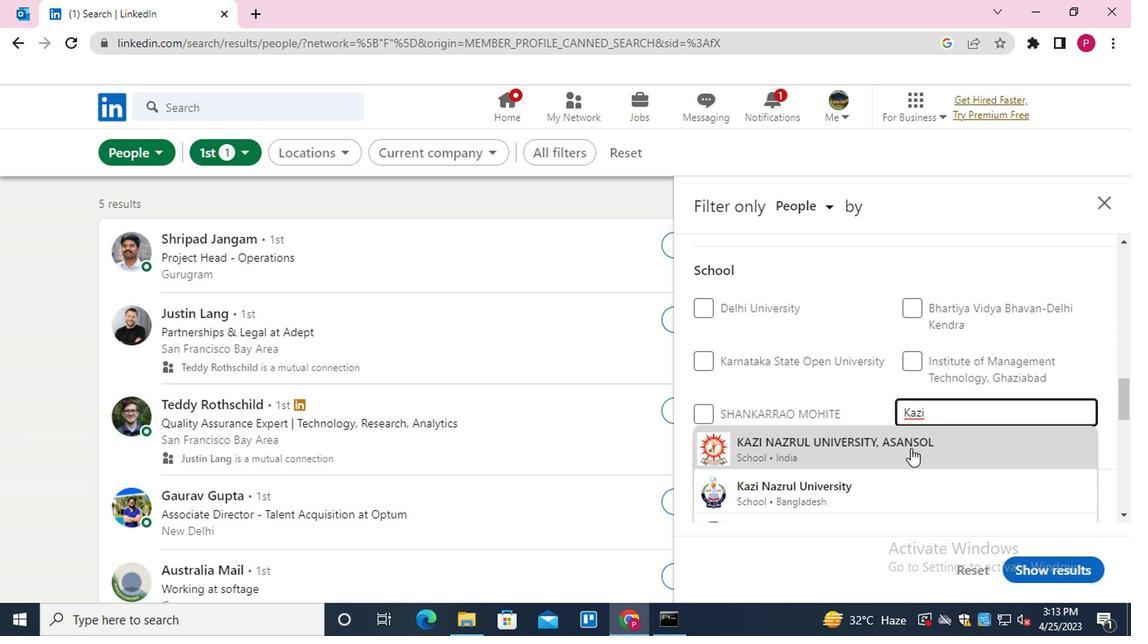 
Action: Mouse moved to (850, 409)
Screenshot: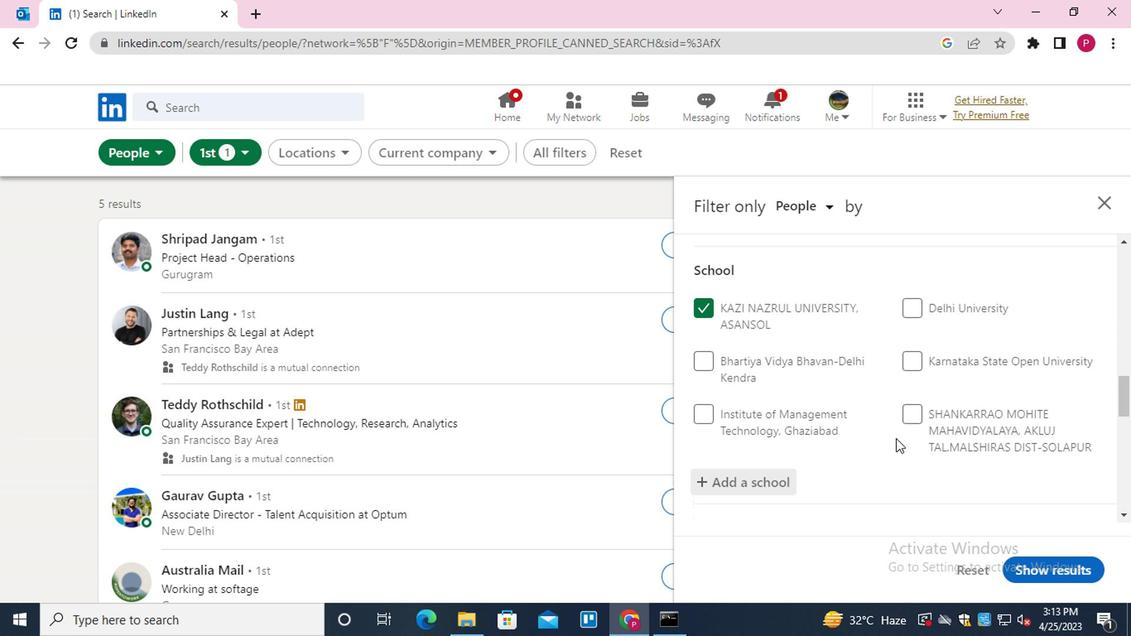 
Action: Mouse scrolled (850, 408) with delta (0, 0)
Screenshot: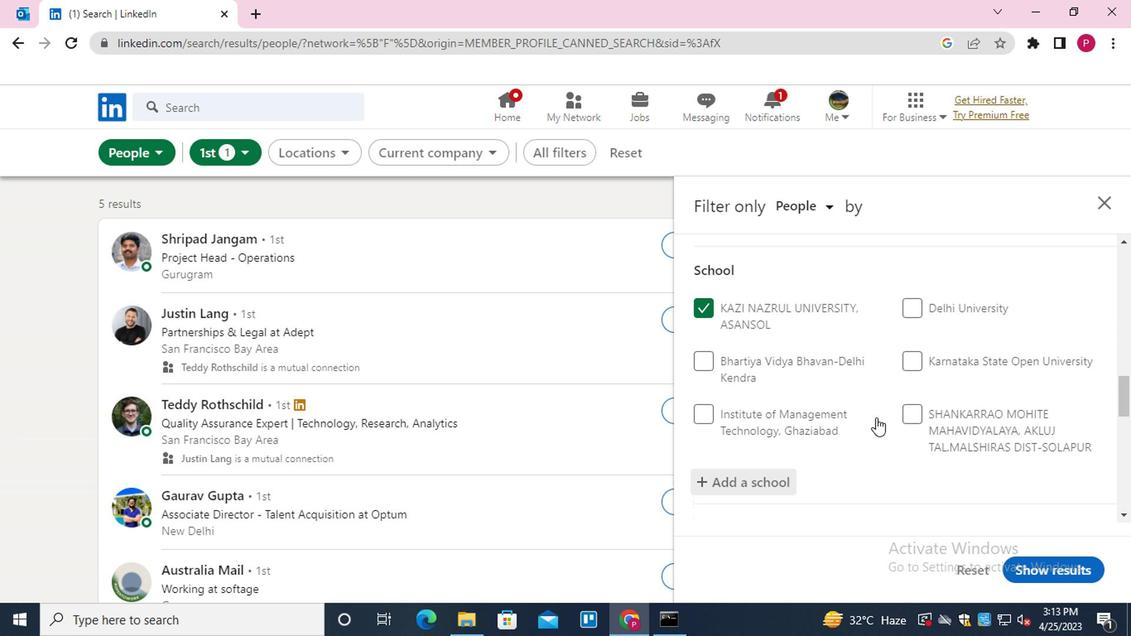 
Action: Mouse scrolled (850, 408) with delta (0, 0)
Screenshot: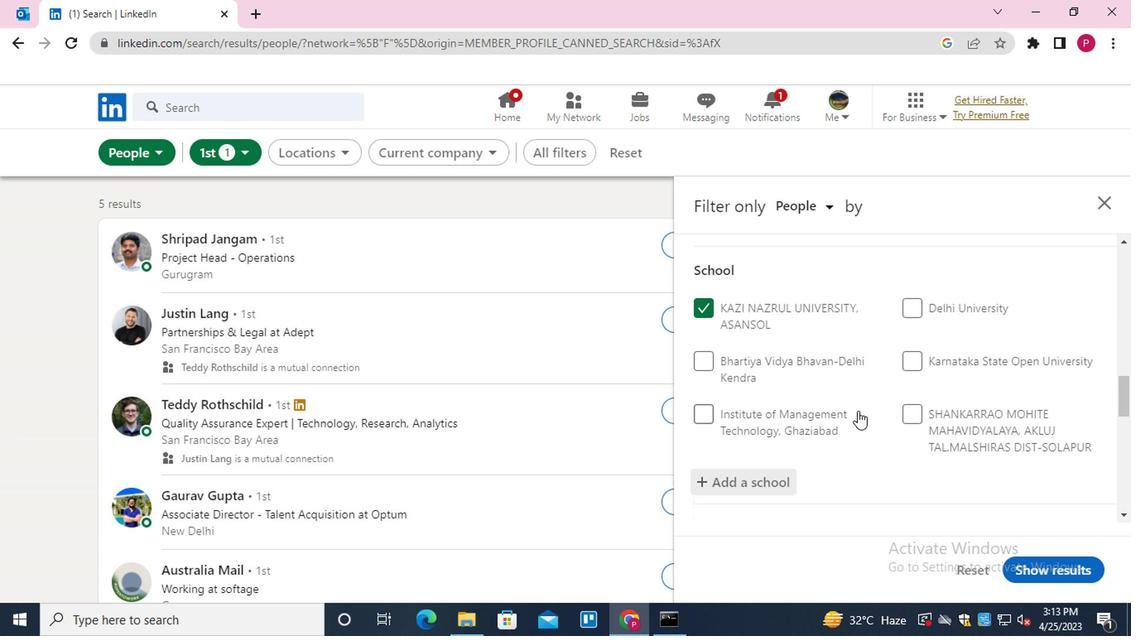 
Action: Mouse scrolled (850, 408) with delta (0, 0)
Screenshot: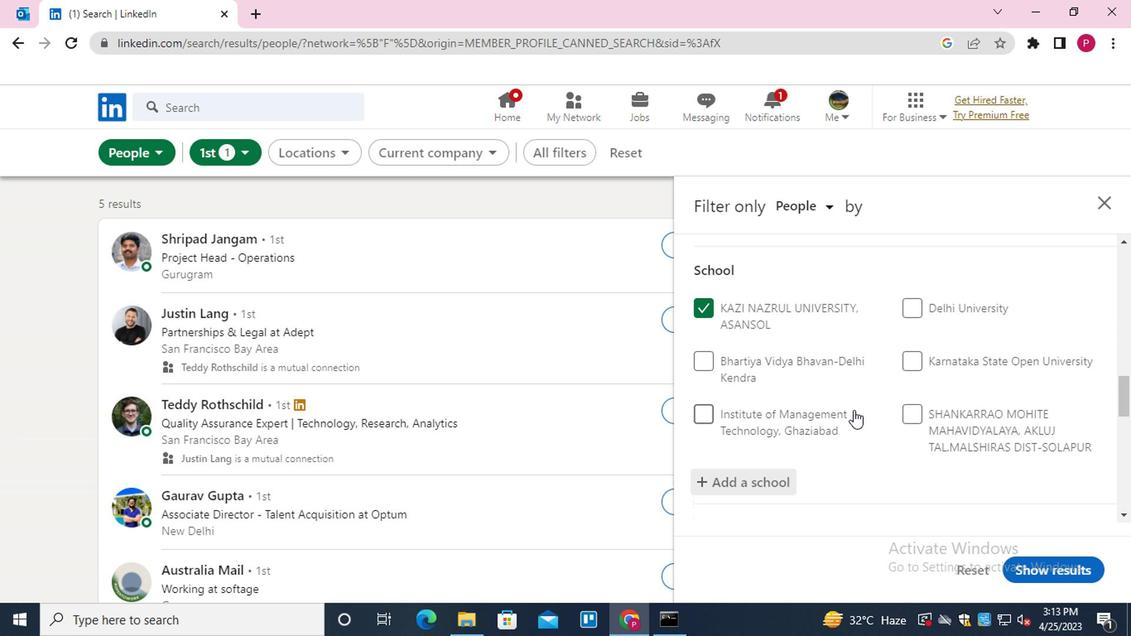 
Action: Mouse moved to (960, 428)
Screenshot: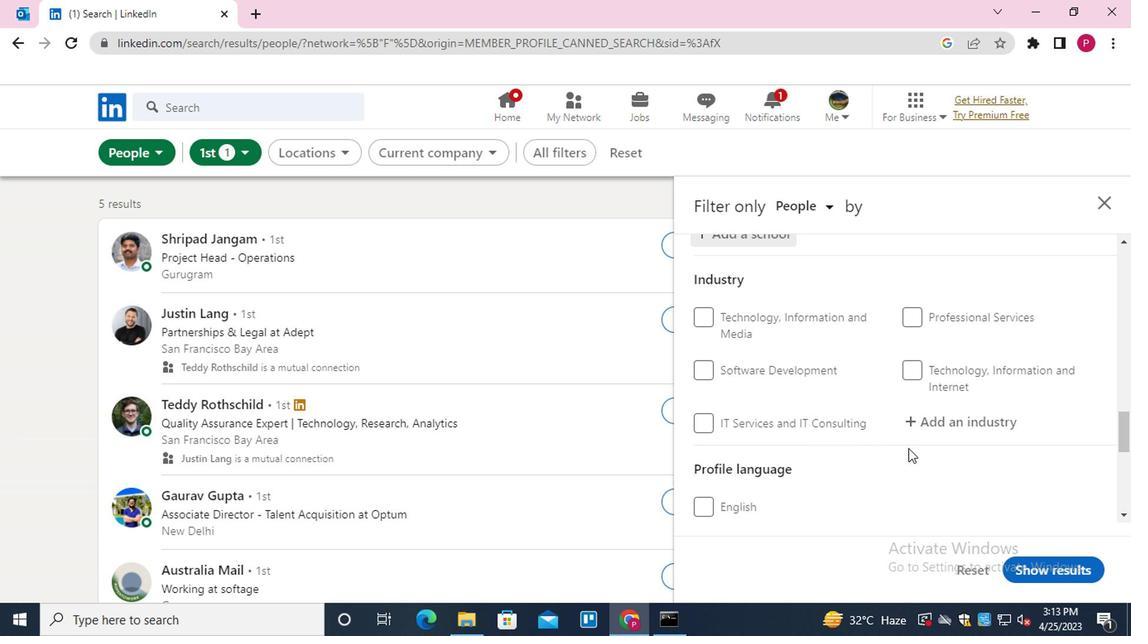 
Action: Mouse pressed left at (960, 428)
Screenshot: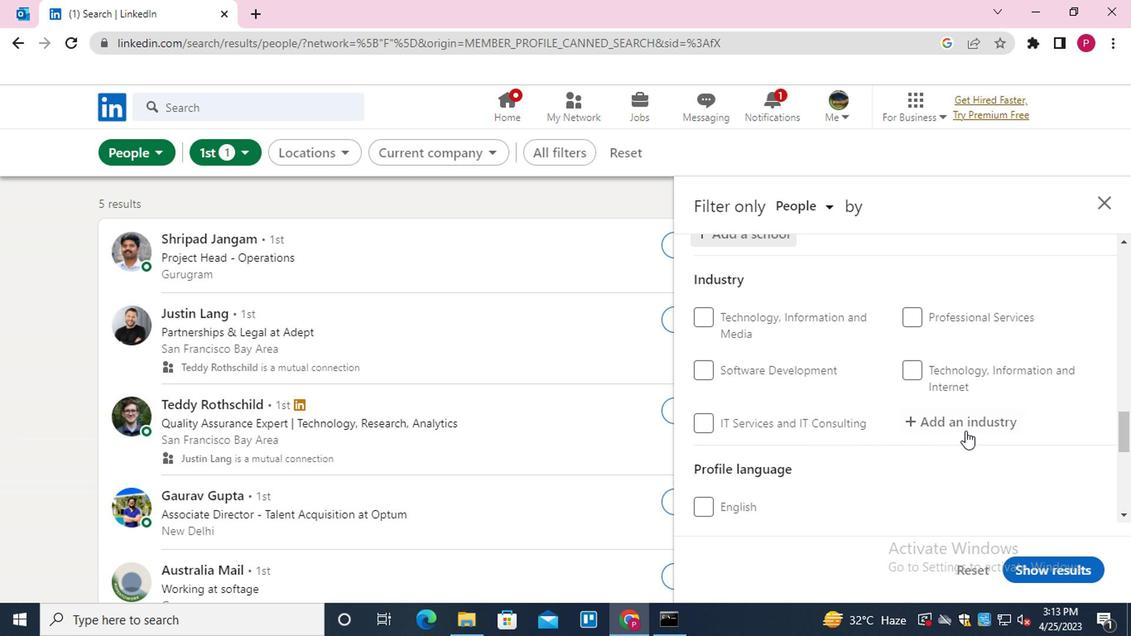 
Action: Key pressed <Key.shift><Key.shift><Key.shift><Key.shift><Key.shift><Key.shift><Key.shift><Key.shift>FASHION
Screenshot: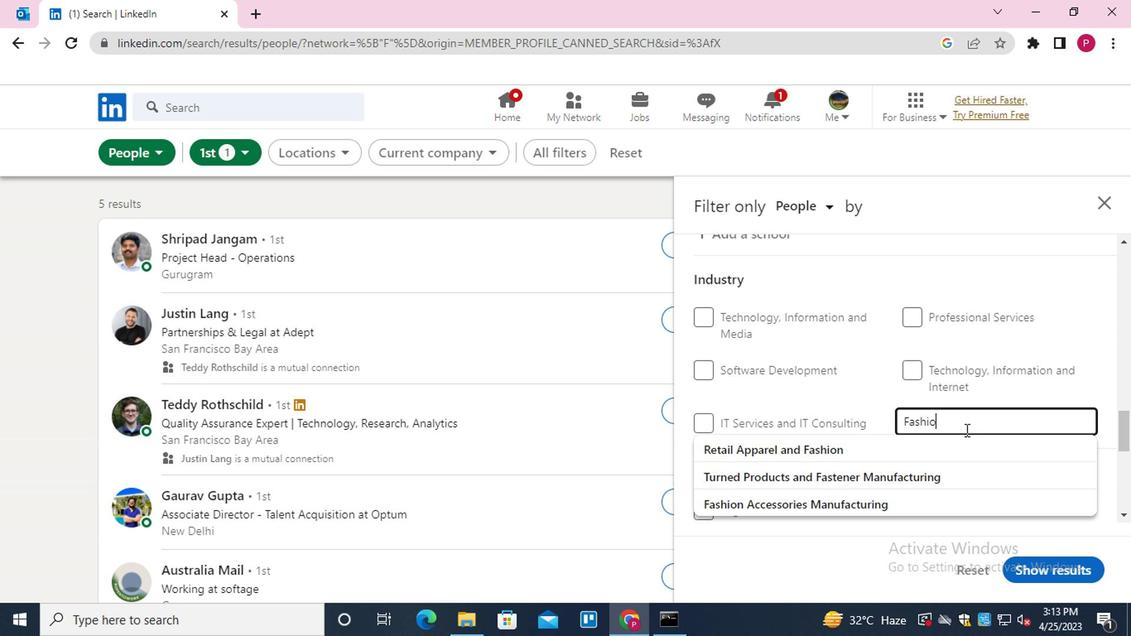 
Action: Mouse moved to (869, 470)
Screenshot: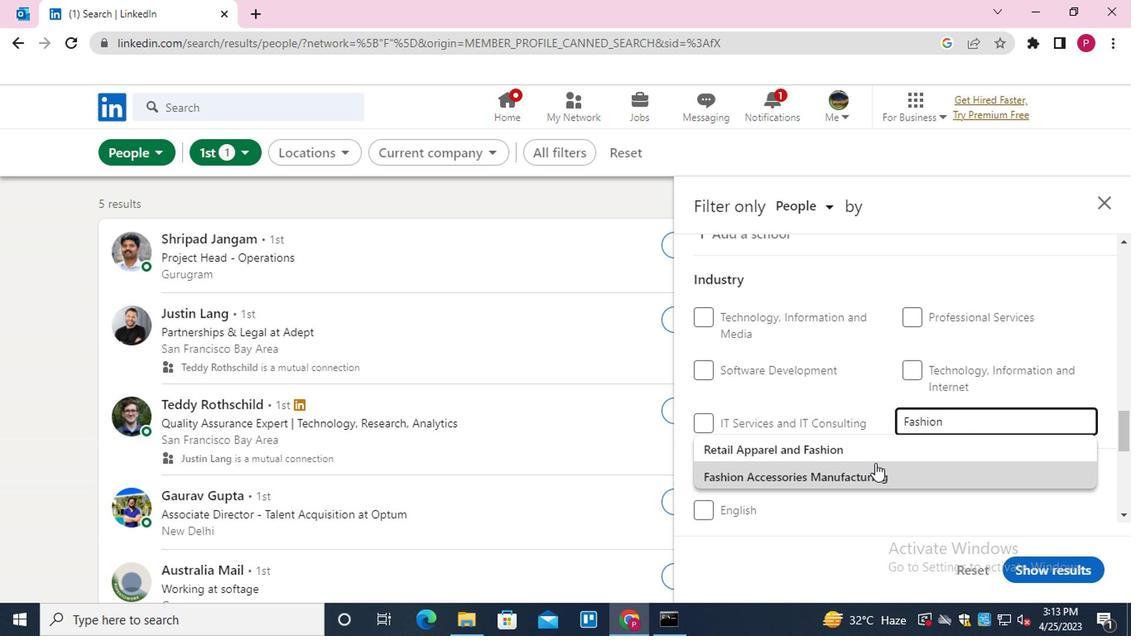 
Action: Mouse pressed left at (869, 470)
Screenshot: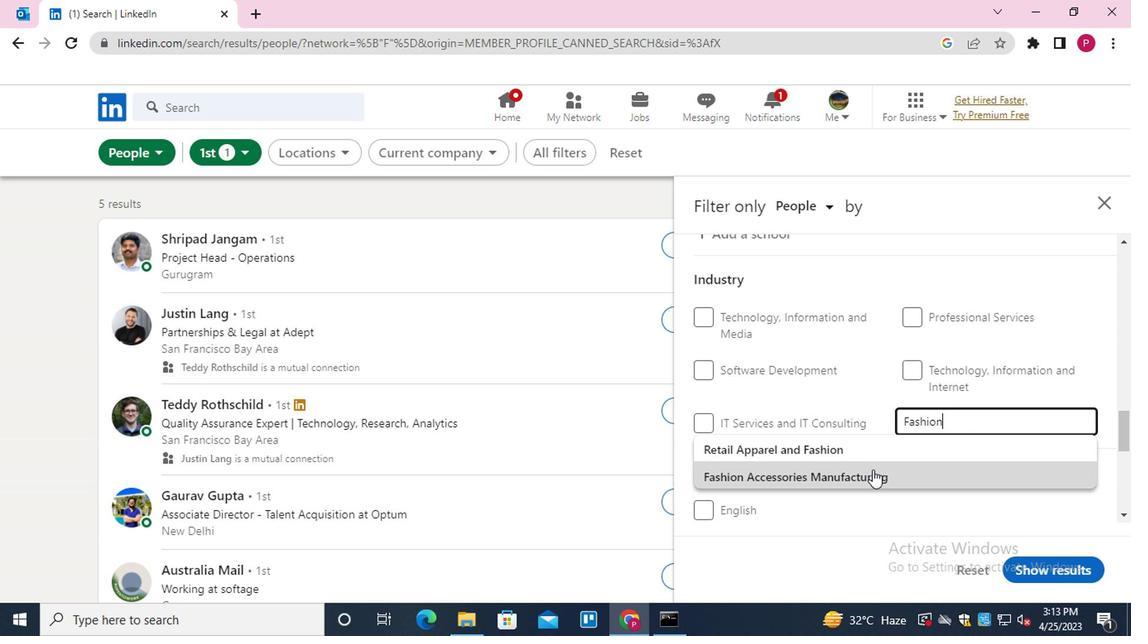 
Action: Mouse moved to (770, 448)
Screenshot: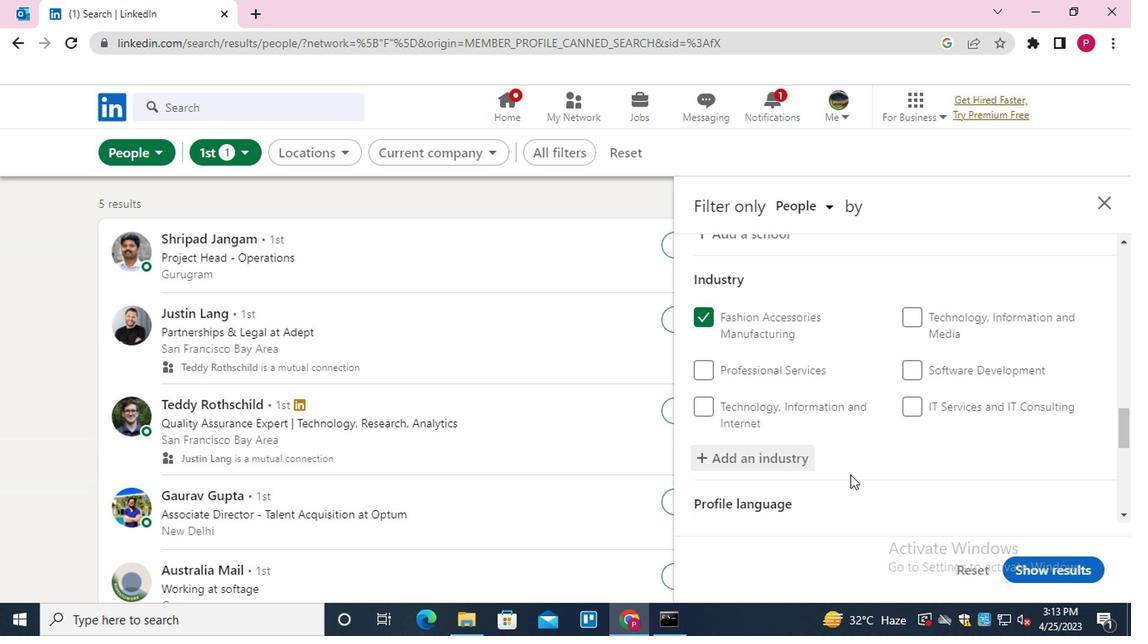 
Action: Mouse scrolled (770, 448) with delta (0, 0)
Screenshot: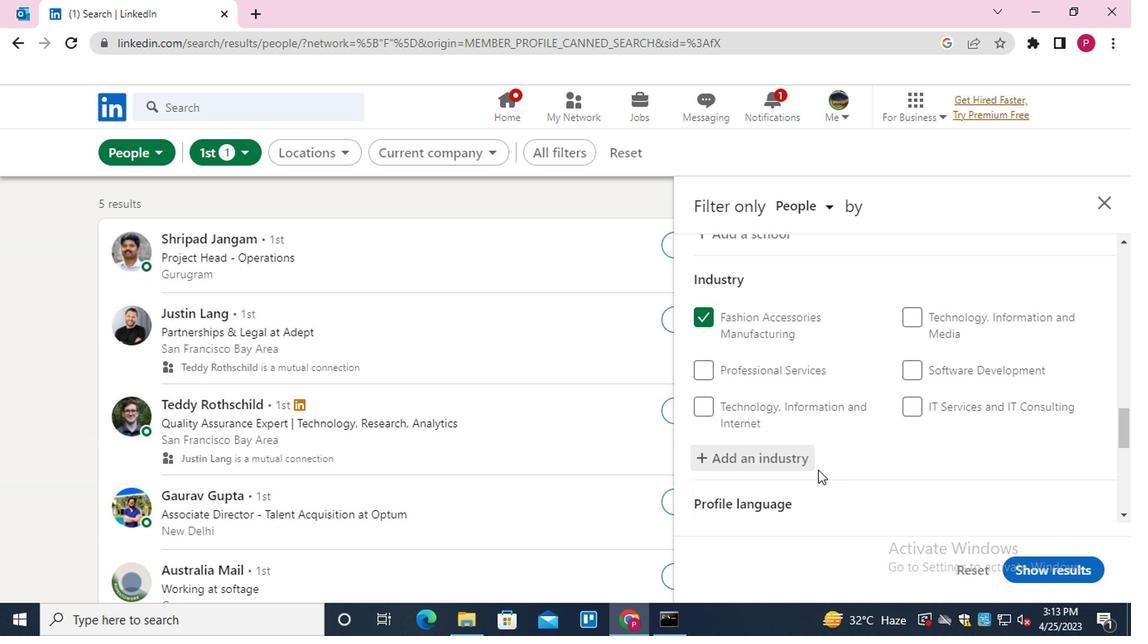 
Action: Mouse scrolled (770, 448) with delta (0, 0)
Screenshot: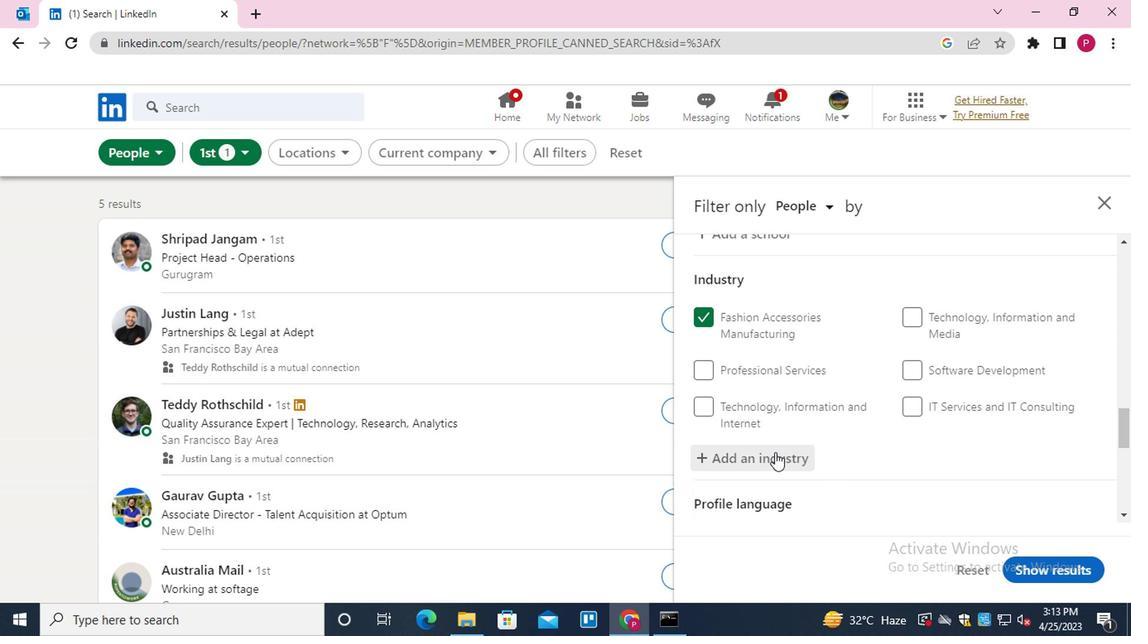 
Action: Mouse moved to (735, 374)
Screenshot: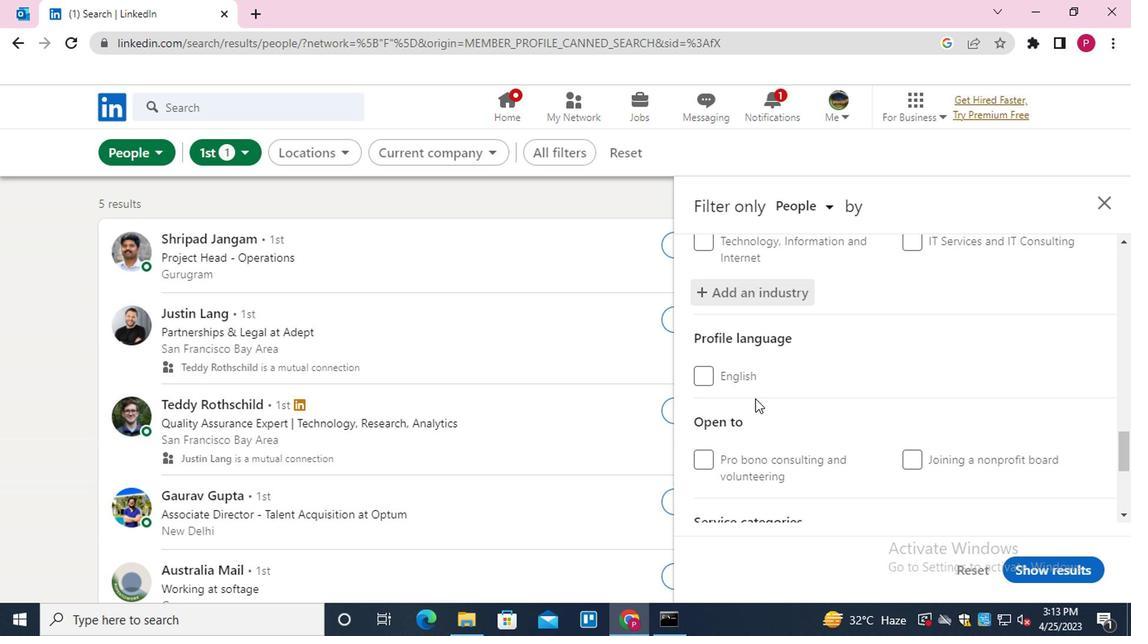 
Action: Mouse pressed left at (735, 374)
Screenshot: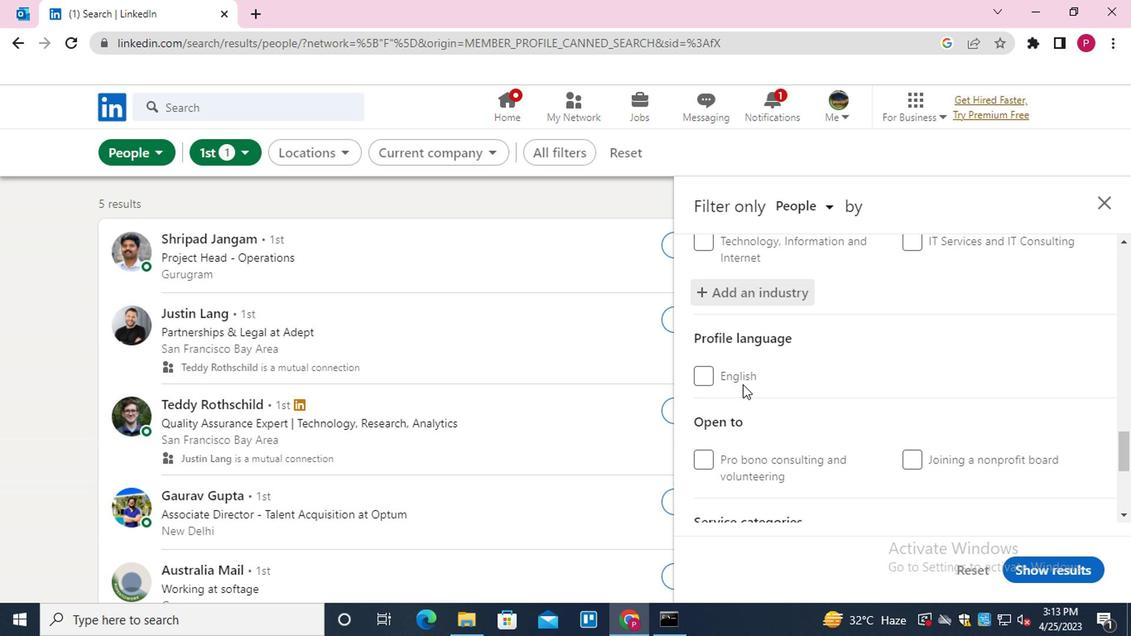
Action: Mouse moved to (745, 407)
Screenshot: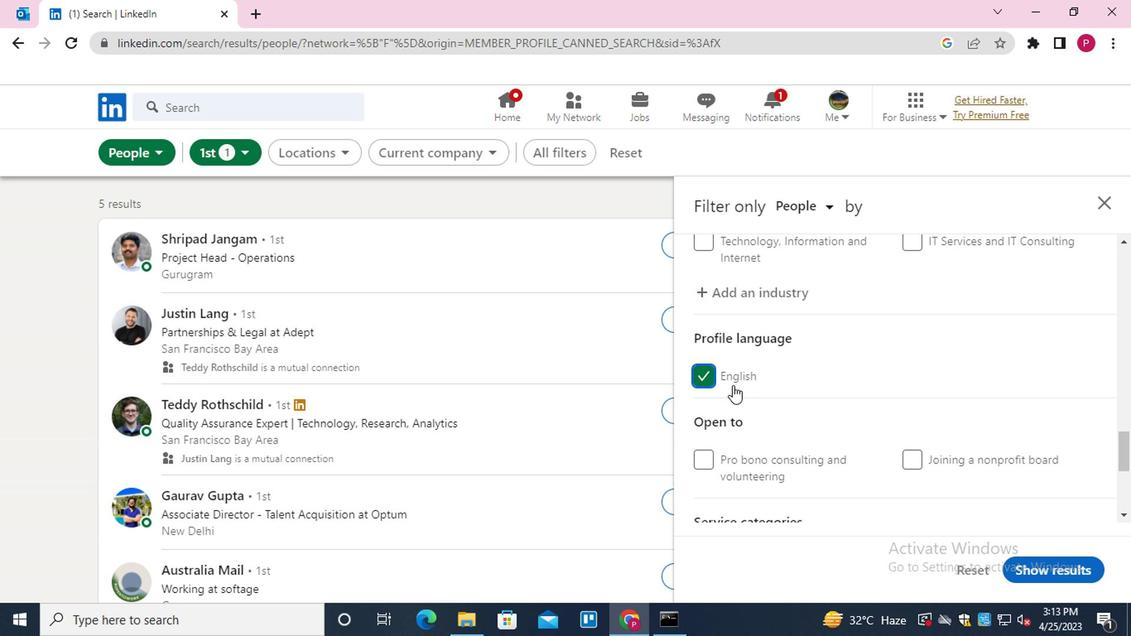
Action: Mouse scrolled (745, 406) with delta (0, 0)
Screenshot: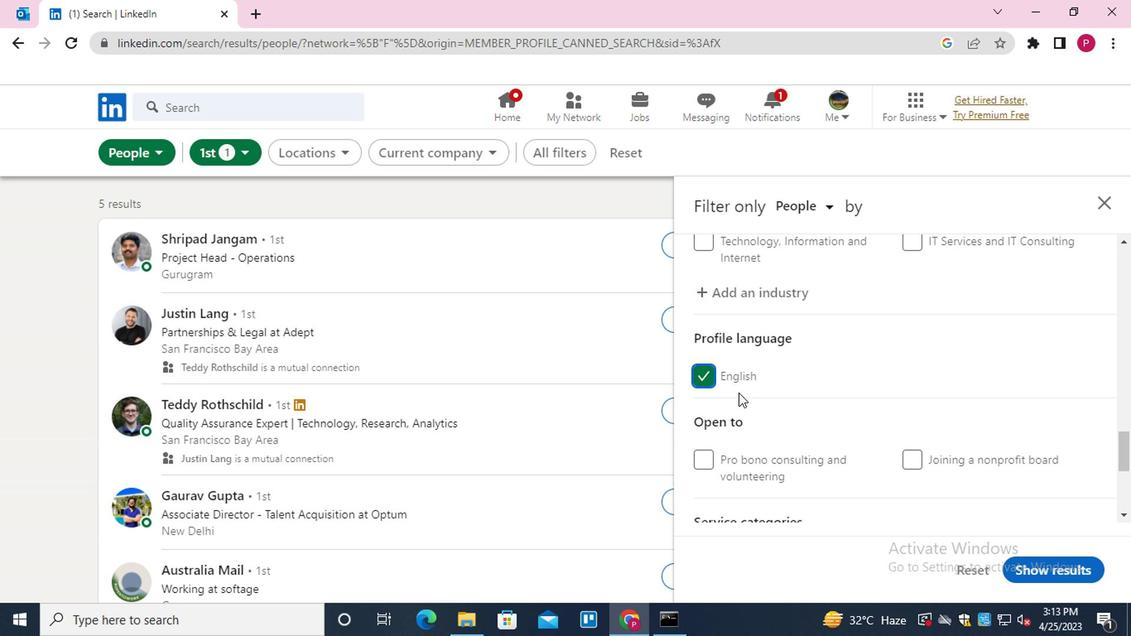 
Action: Mouse moved to (745, 409)
Screenshot: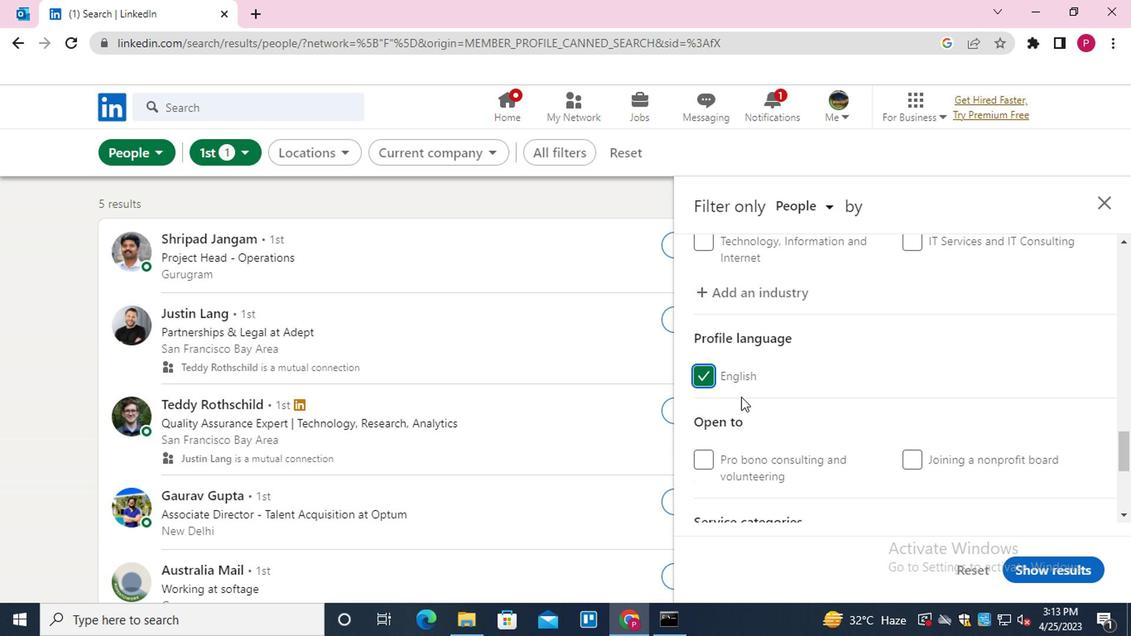 
Action: Mouse scrolled (745, 408) with delta (0, 0)
Screenshot: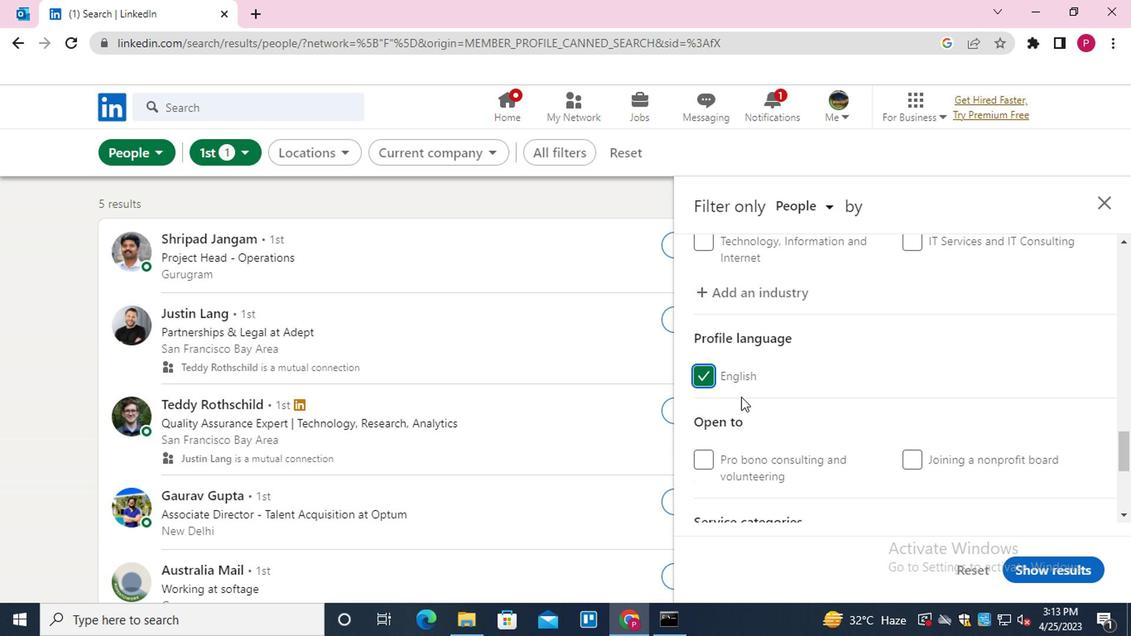 
Action: Mouse moved to (742, 398)
Screenshot: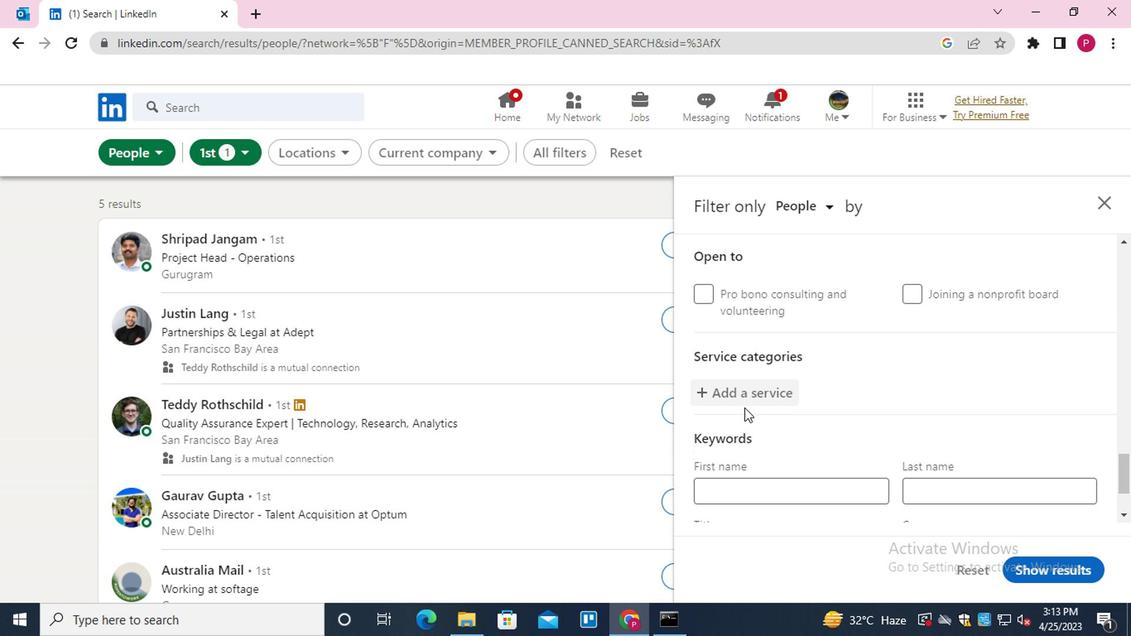 
Action: Mouse pressed left at (742, 398)
Screenshot: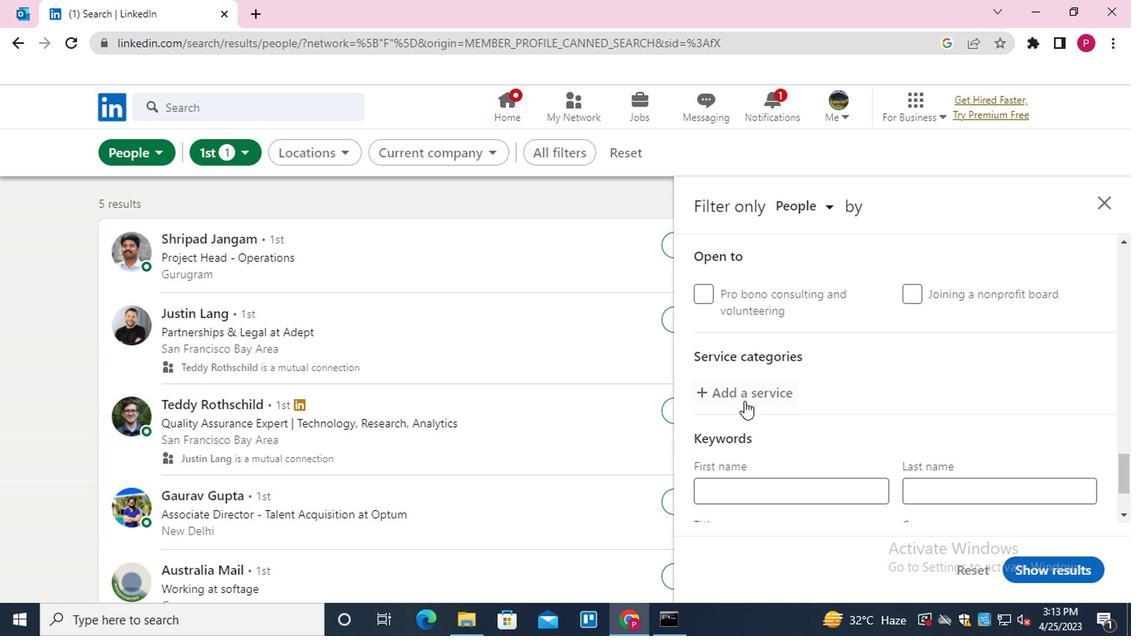 
Action: Key pressed <Key.shift>EVENT
Screenshot: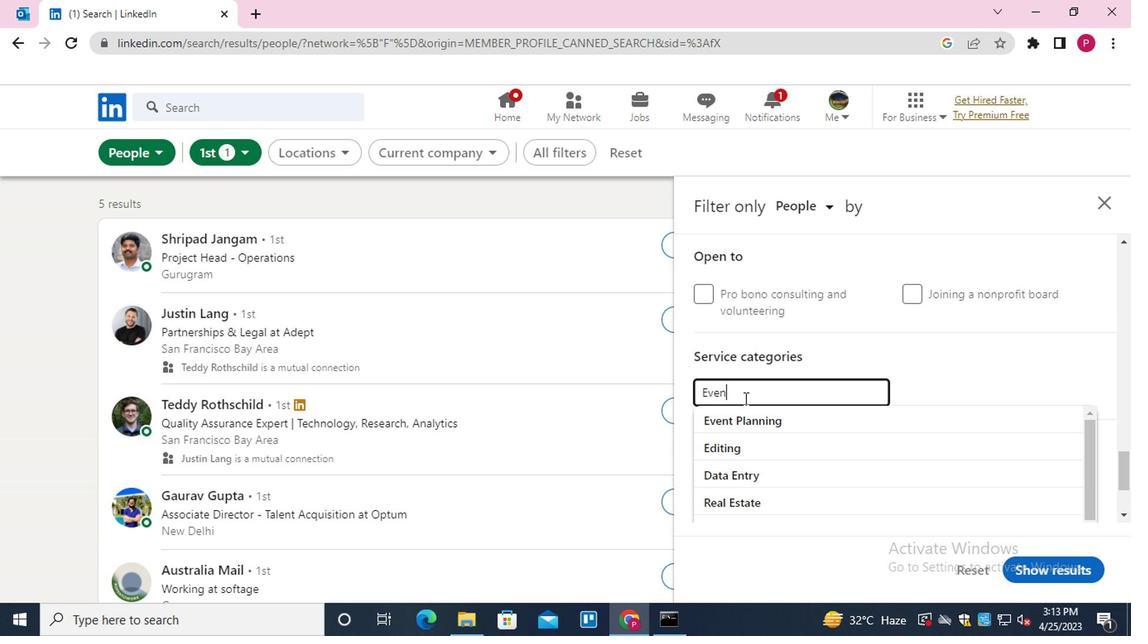 
Action: Mouse moved to (761, 423)
Screenshot: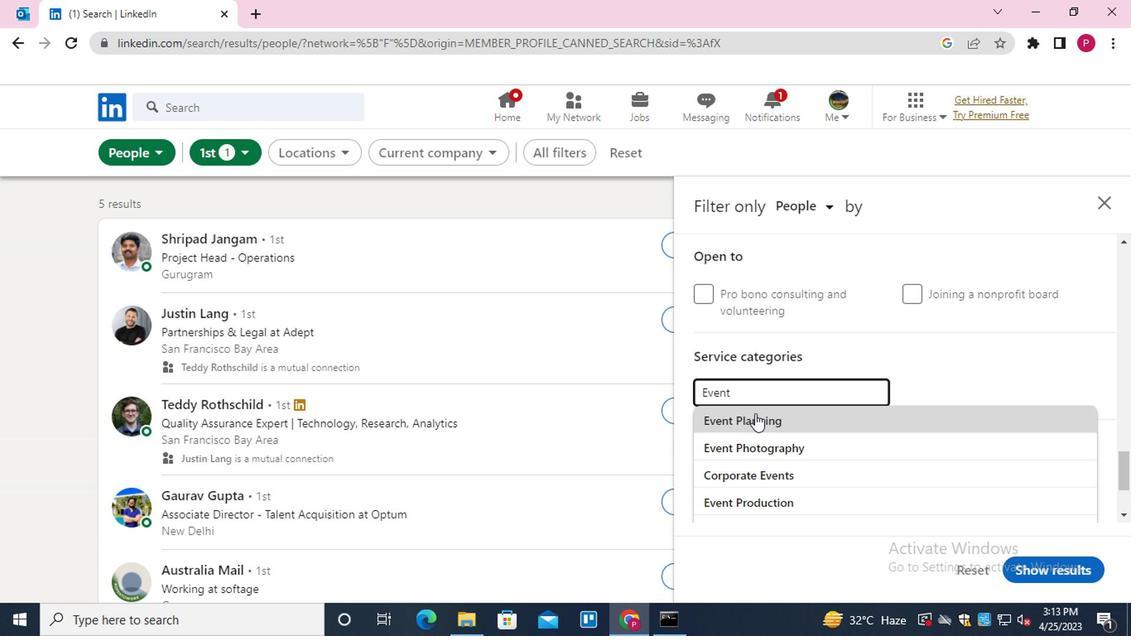 
Action: Mouse pressed left at (761, 423)
Screenshot: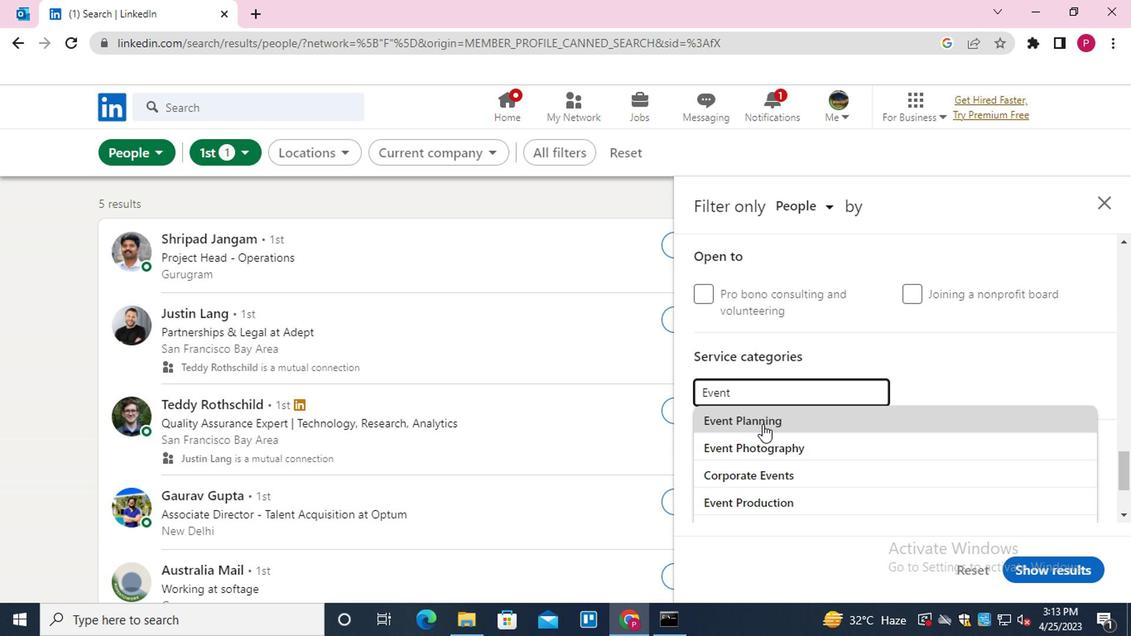 
Action: Mouse scrolled (761, 422) with delta (0, 0)
Screenshot: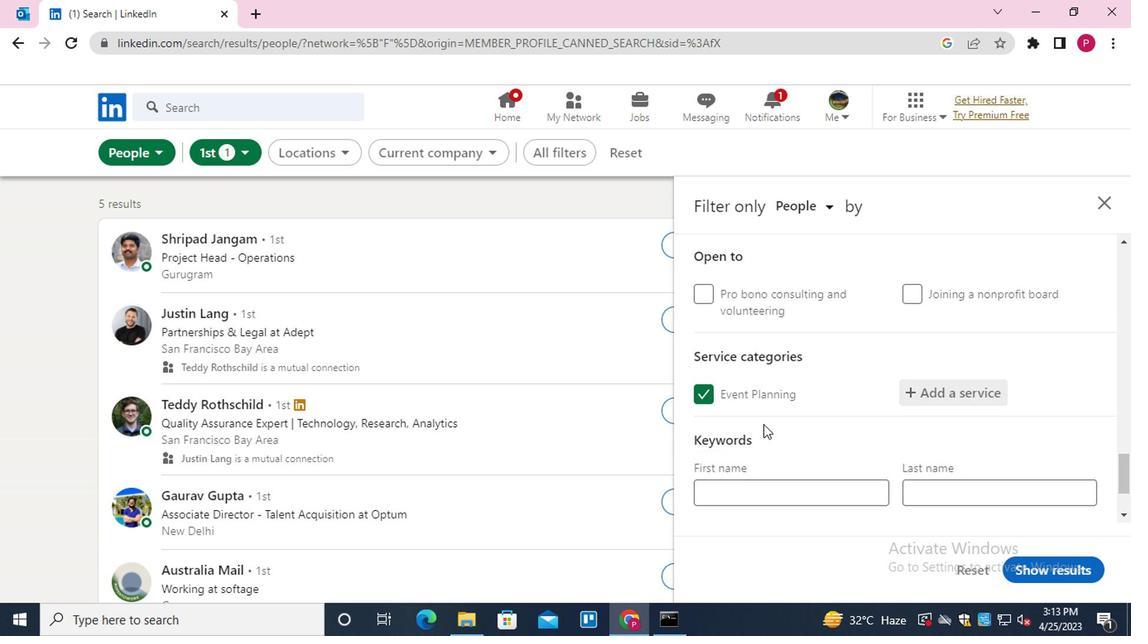 
Action: Mouse scrolled (761, 422) with delta (0, 0)
Screenshot: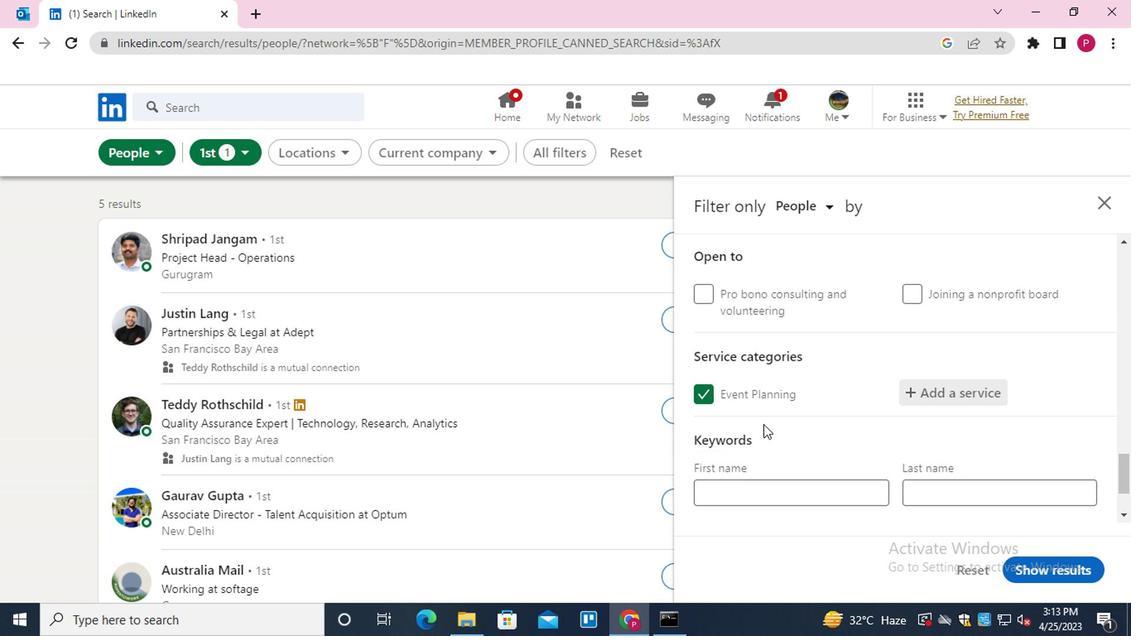 
Action: Mouse moved to (752, 448)
Screenshot: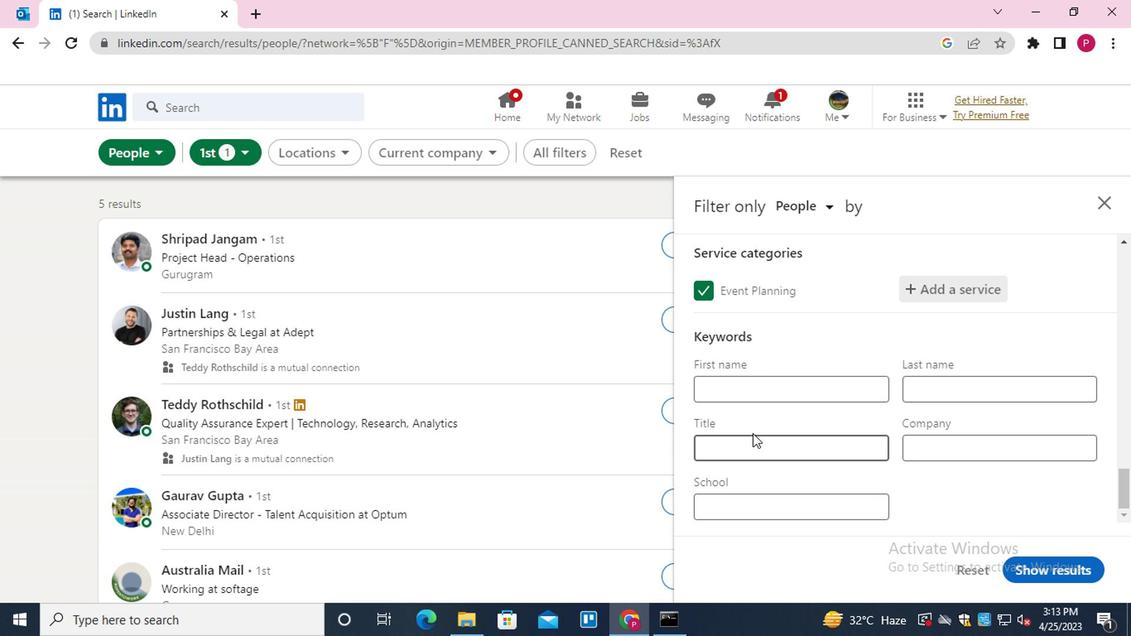 
Action: Mouse pressed left at (752, 448)
Screenshot: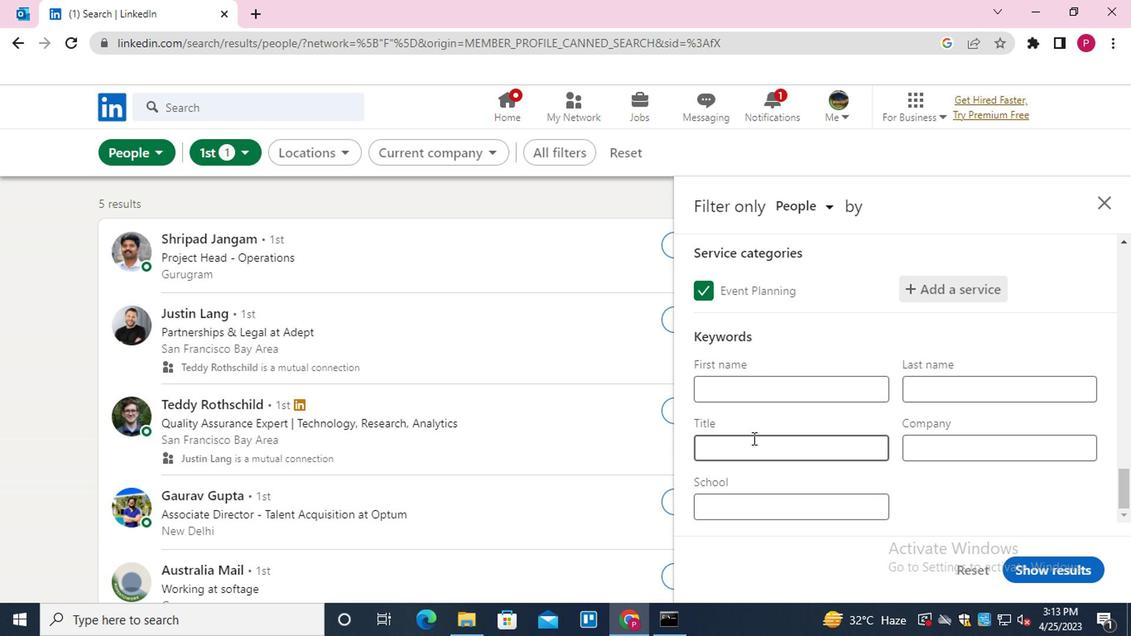 
Action: Key pressed <Key.shift>CONY<Key.backspace>TINOUOUS<Key.space><Key.backspace><Key.backspace><Key.backspace><Key.backspace><Key.backspace><Key.backspace>UOUS<Key.space><Key.shift>IN<Key.backspace>MPROVENT<Key.space><Key.shift><Key.backspace><Key.backspace><Key.backspace><Key.backspace>EMENT<Key.space><Key.shift>LEAD
Screenshot: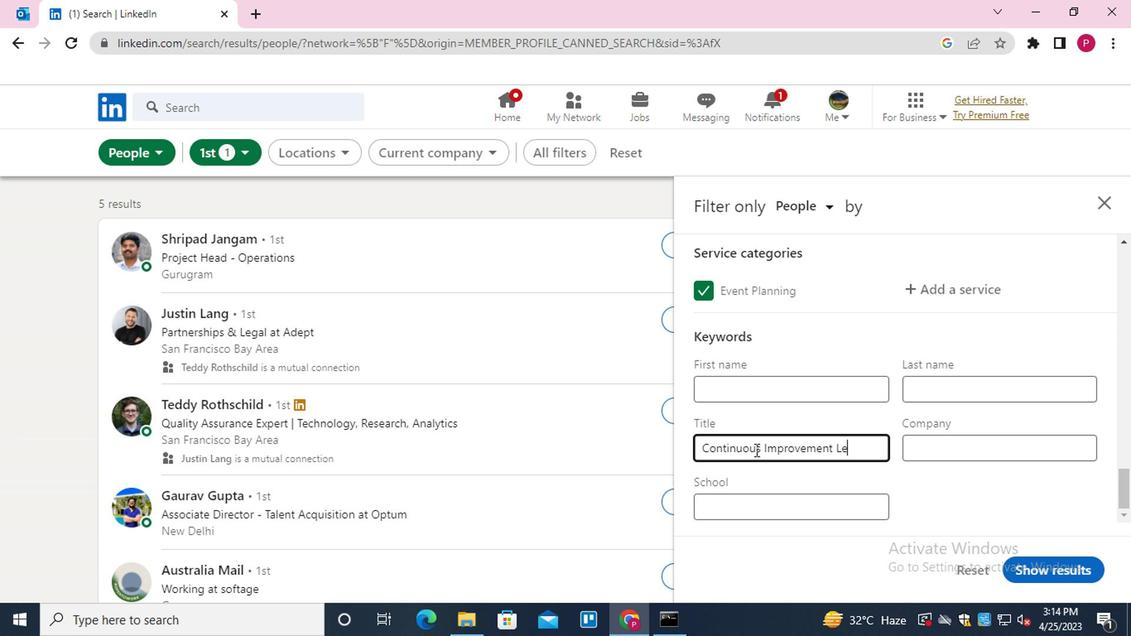
Action: Mouse moved to (1062, 570)
Screenshot: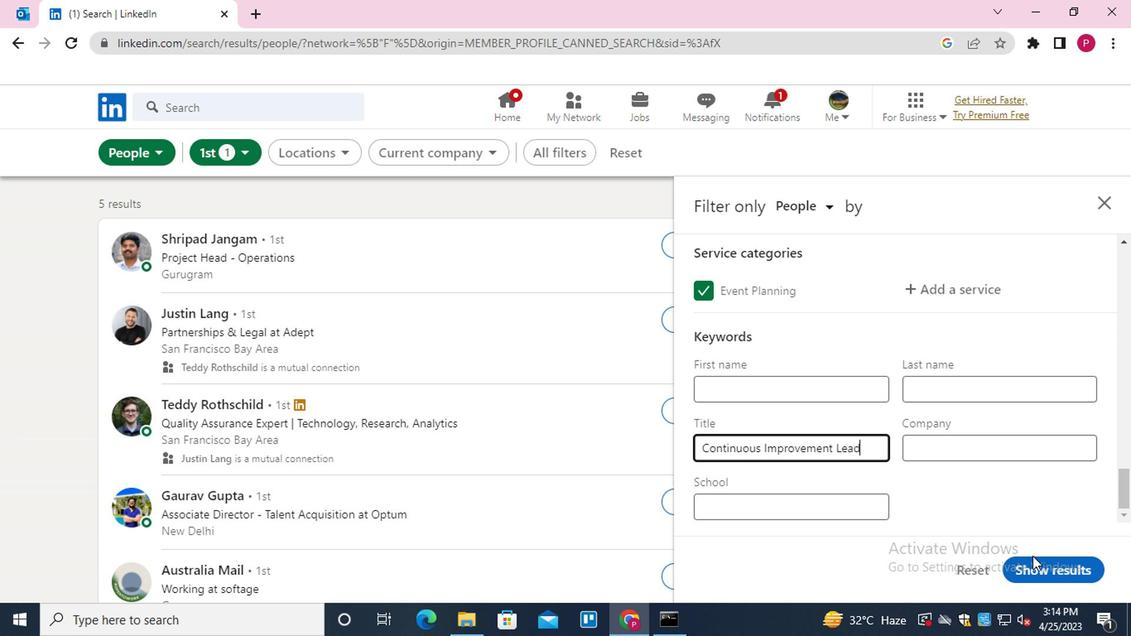 
Action: Mouse pressed left at (1062, 570)
Screenshot: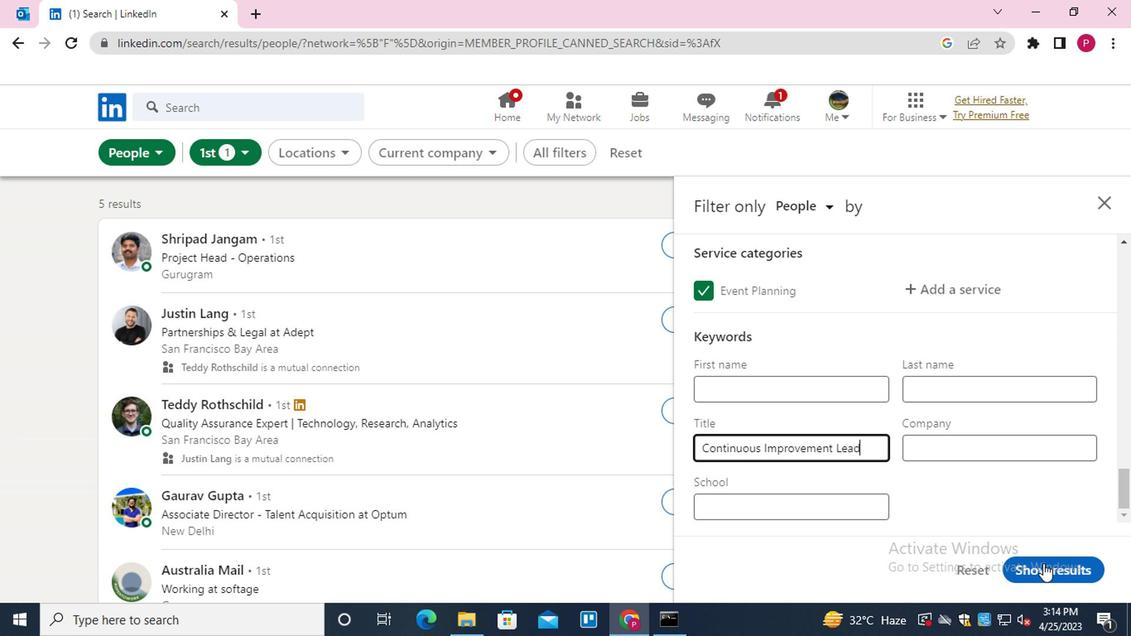 
Action: Mouse moved to (429, 332)
Screenshot: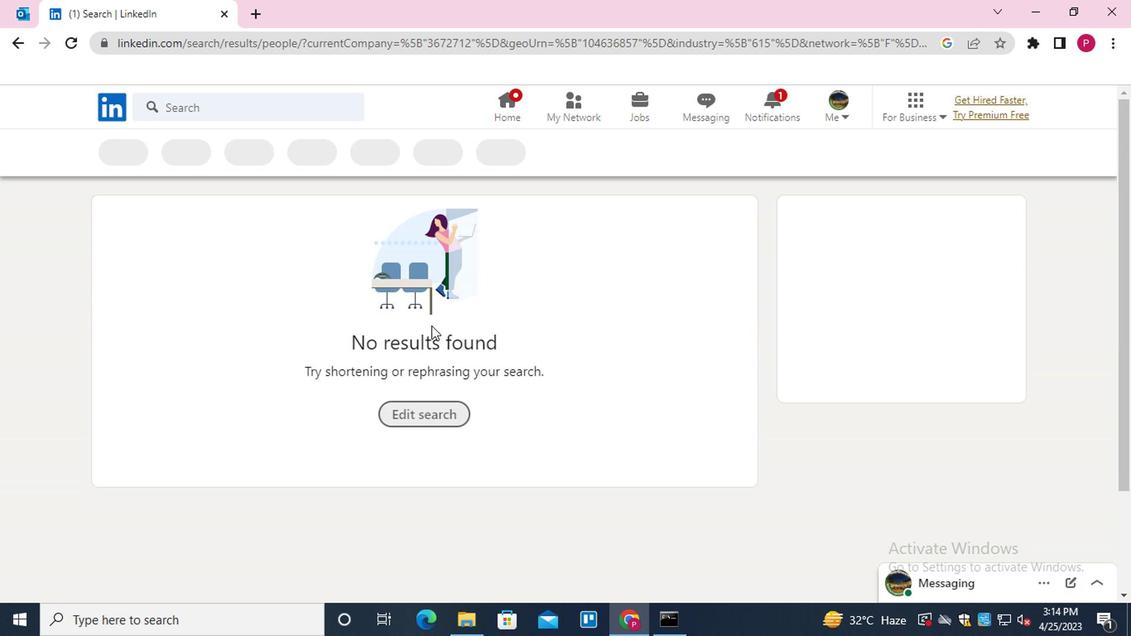 
